 Task: Search one way flight ticket for 5 adults, 1 child, 2 infants in seat and 1 infant on lap in business from Birmingham: Birmingham-shuttlesworth International Airport to Rock Springs: Southwest Wyoming Regional Airport (rock Springs Sweetwater County Airport) on 8-5-2023. Choice of flights is Southwest. Number of bags: 11 checked bags. Price is upto 91000. Outbound departure time preference is 12:15.
Action: Mouse moved to (337, 288)
Screenshot: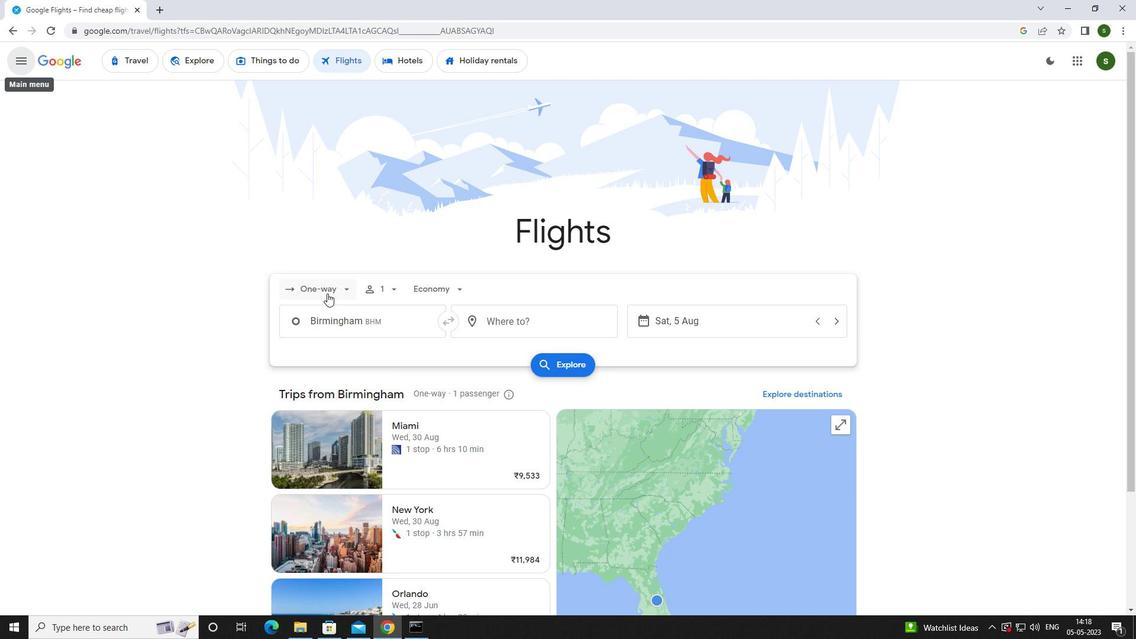 
Action: Mouse pressed left at (337, 288)
Screenshot: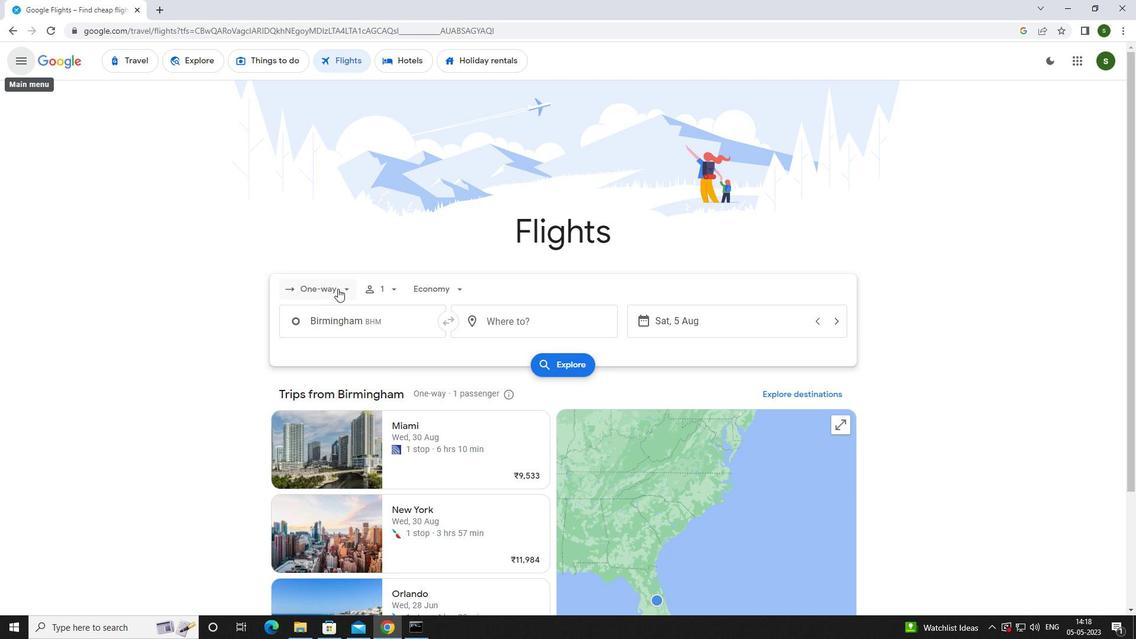 
Action: Mouse moved to (336, 340)
Screenshot: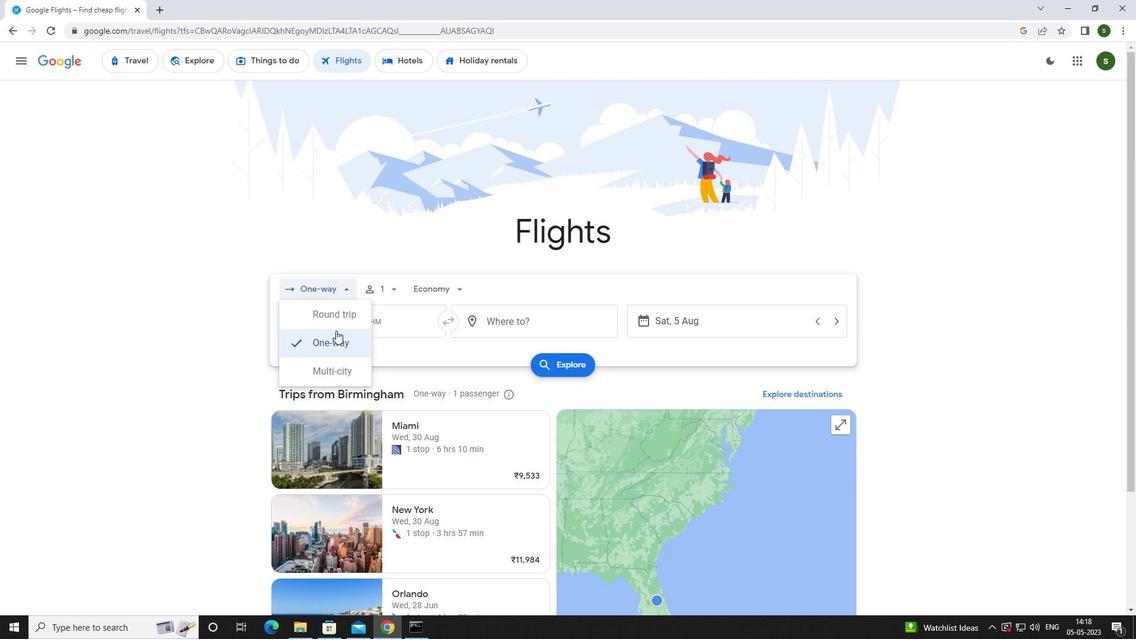 
Action: Mouse pressed left at (336, 340)
Screenshot: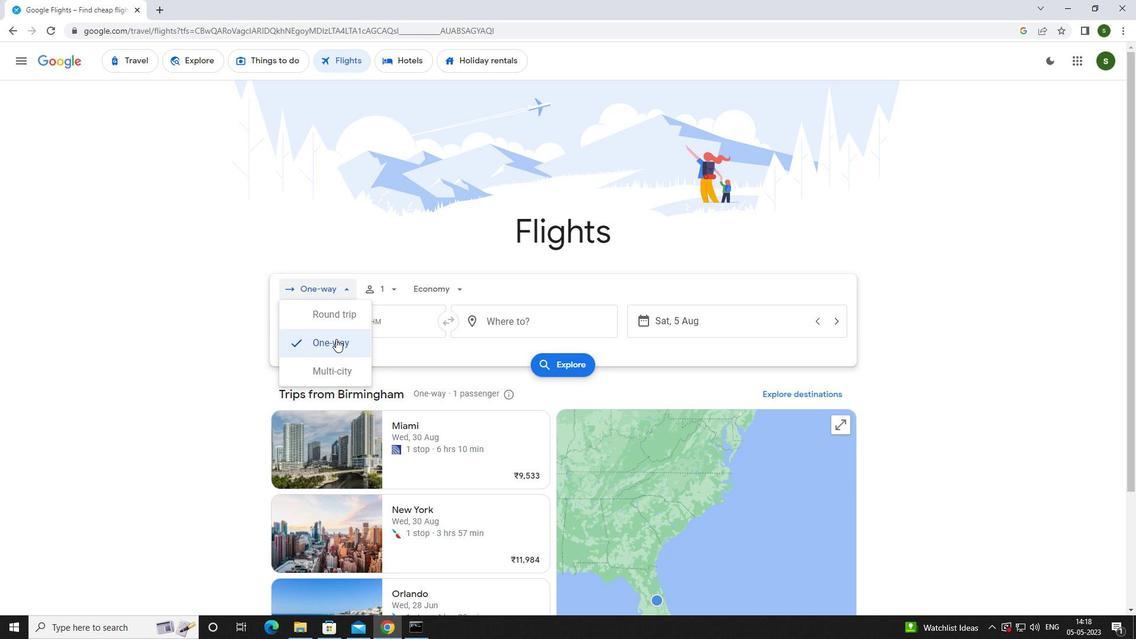 
Action: Mouse moved to (392, 291)
Screenshot: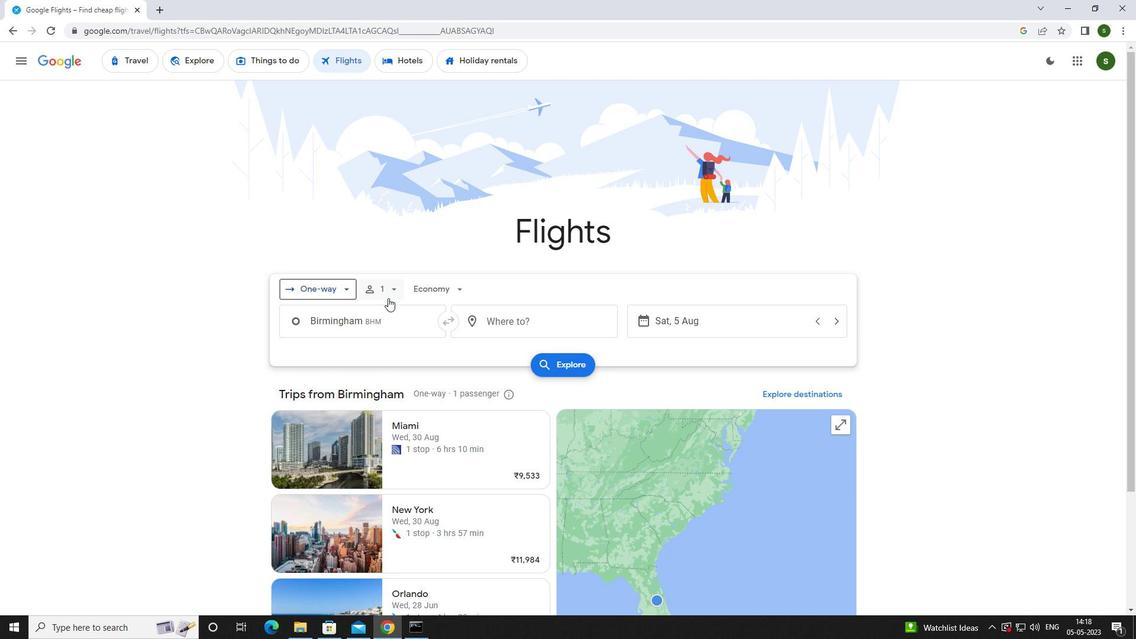 
Action: Mouse pressed left at (392, 291)
Screenshot: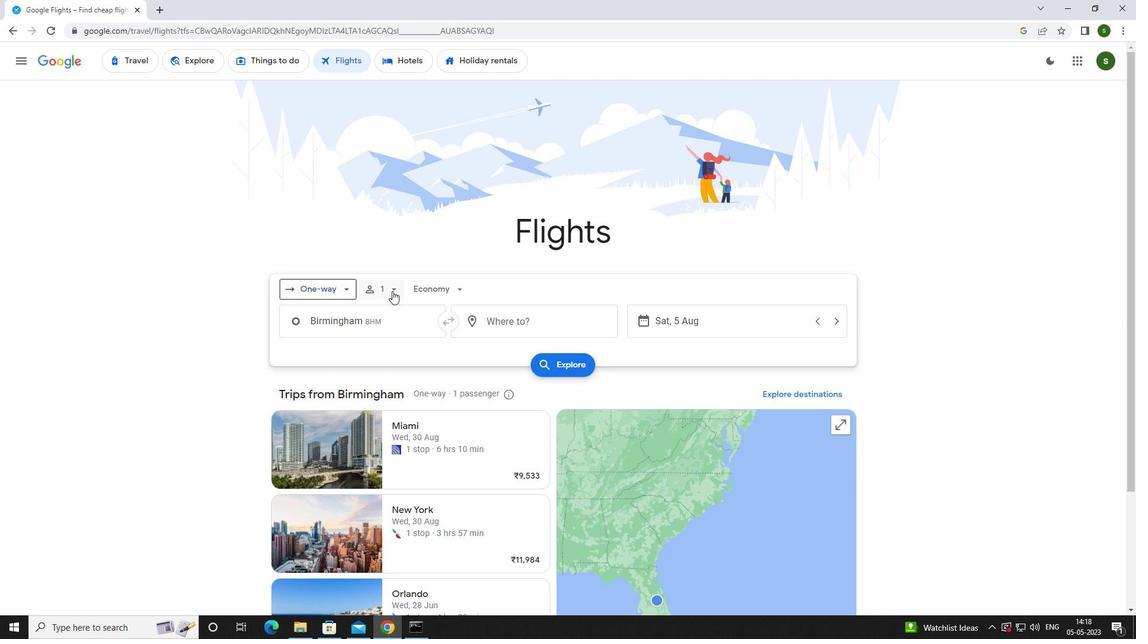 
Action: Mouse moved to (484, 321)
Screenshot: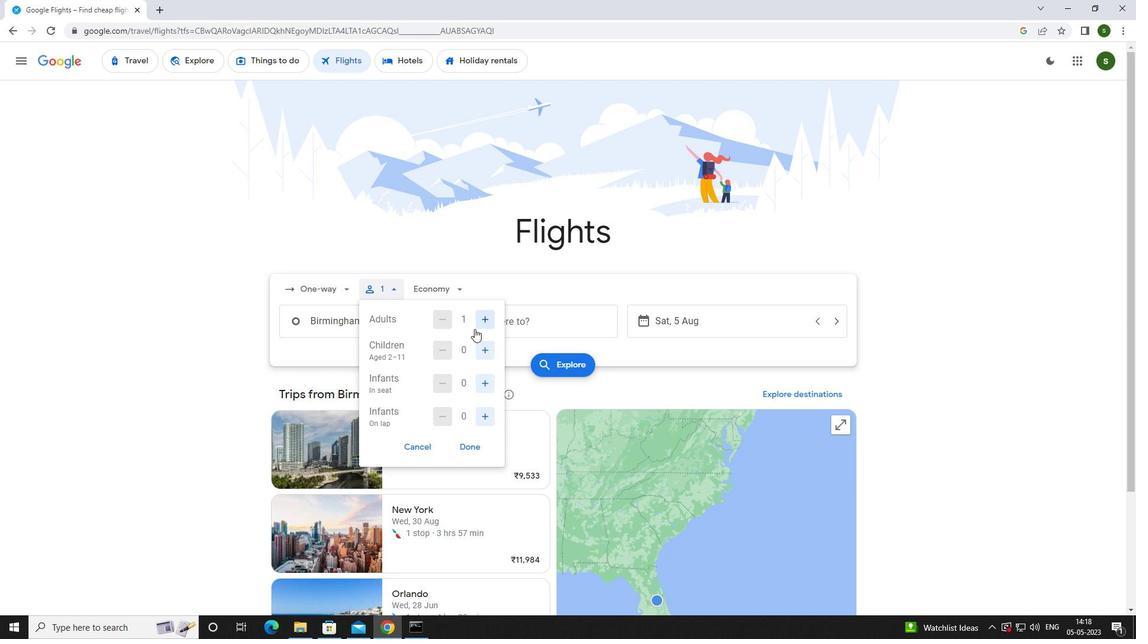 
Action: Mouse pressed left at (484, 321)
Screenshot: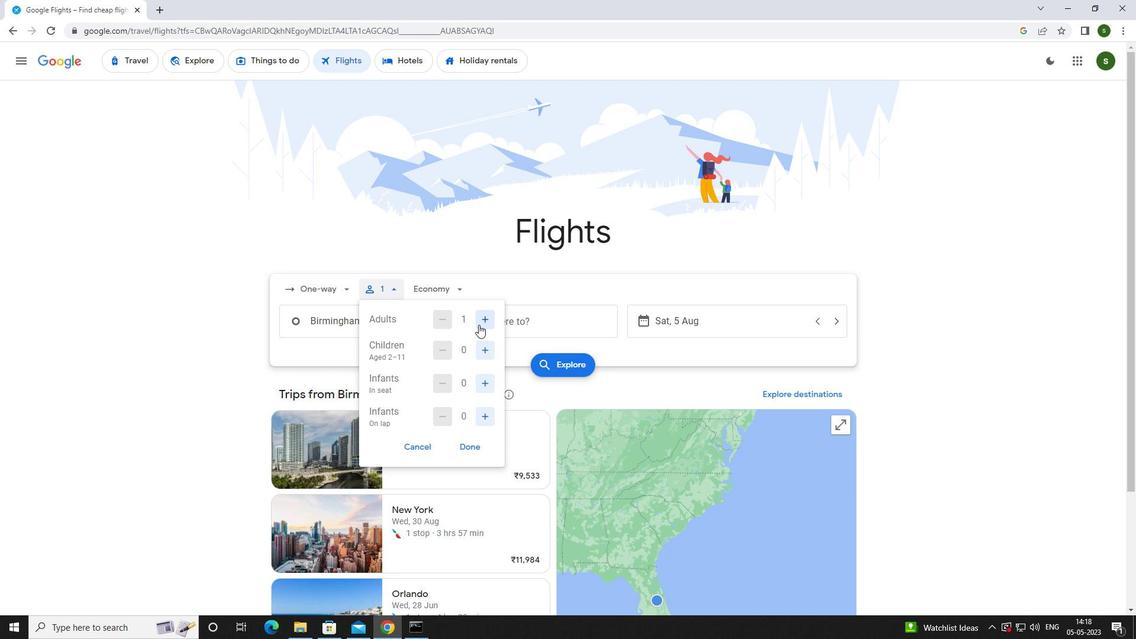 
Action: Mouse pressed left at (484, 321)
Screenshot: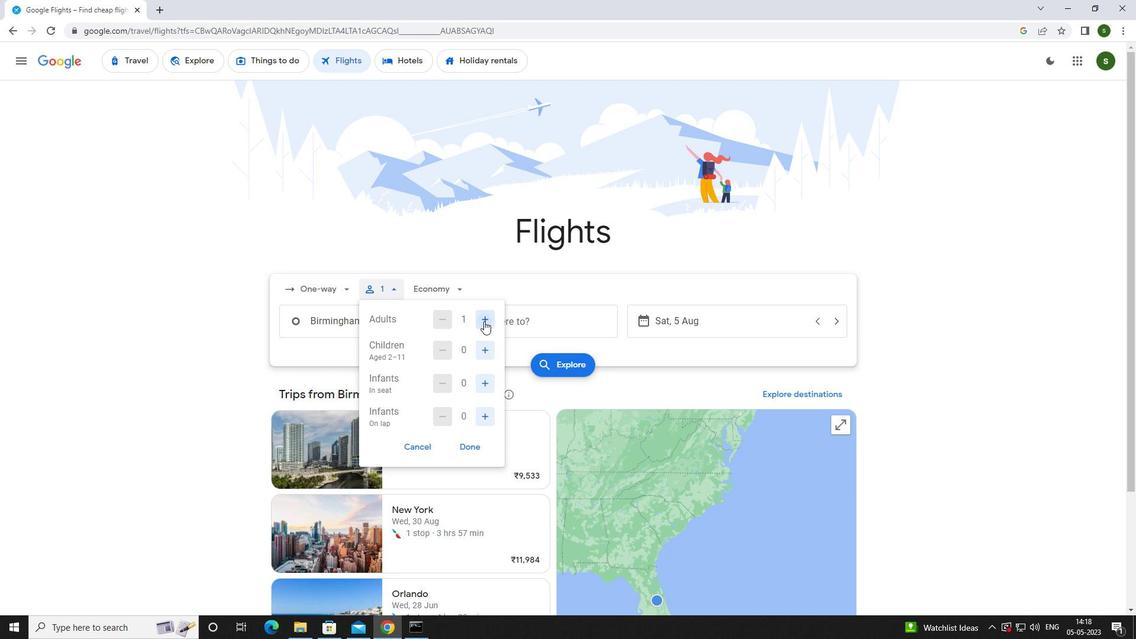 
Action: Mouse pressed left at (484, 321)
Screenshot: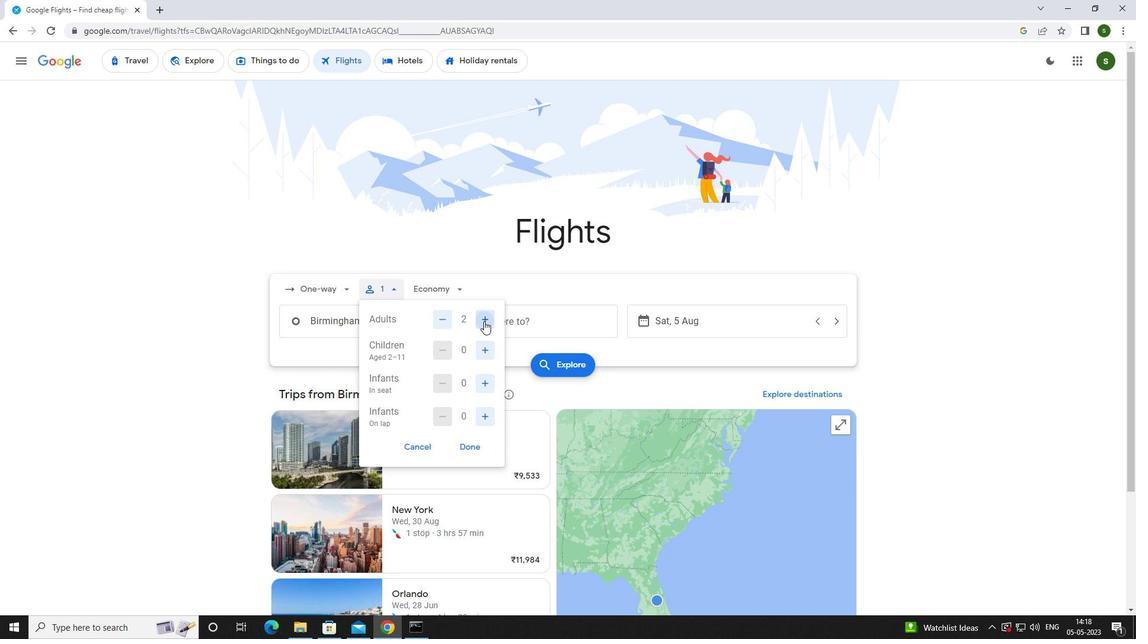
Action: Mouse pressed left at (484, 321)
Screenshot: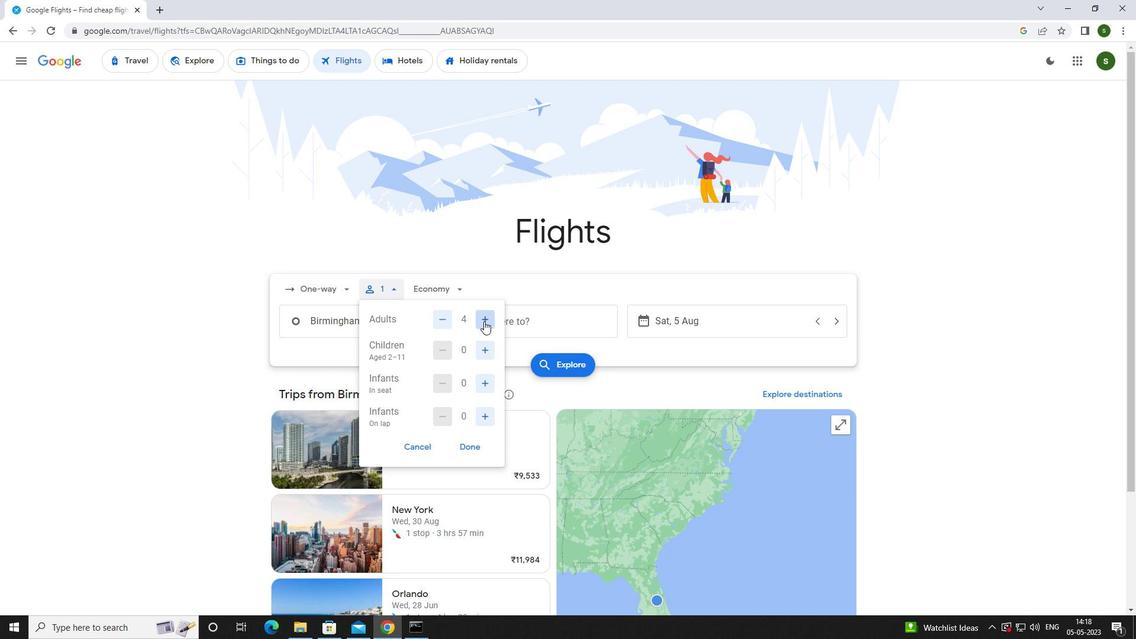 
Action: Mouse moved to (484, 345)
Screenshot: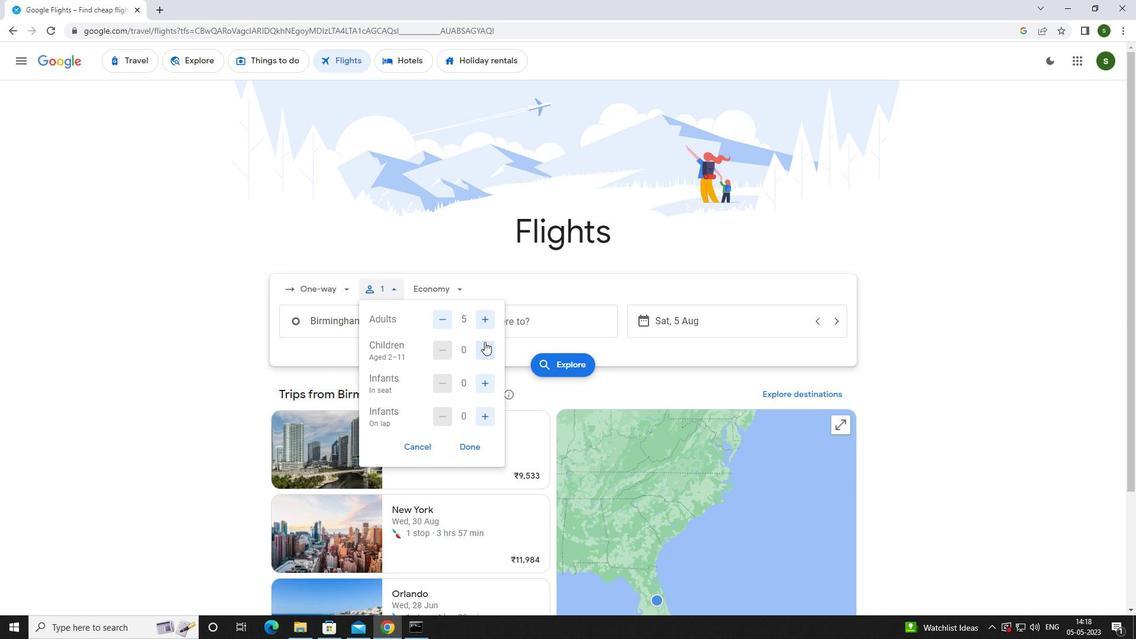 
Action: Mouse pressed left at (484, 345)
Screenshot: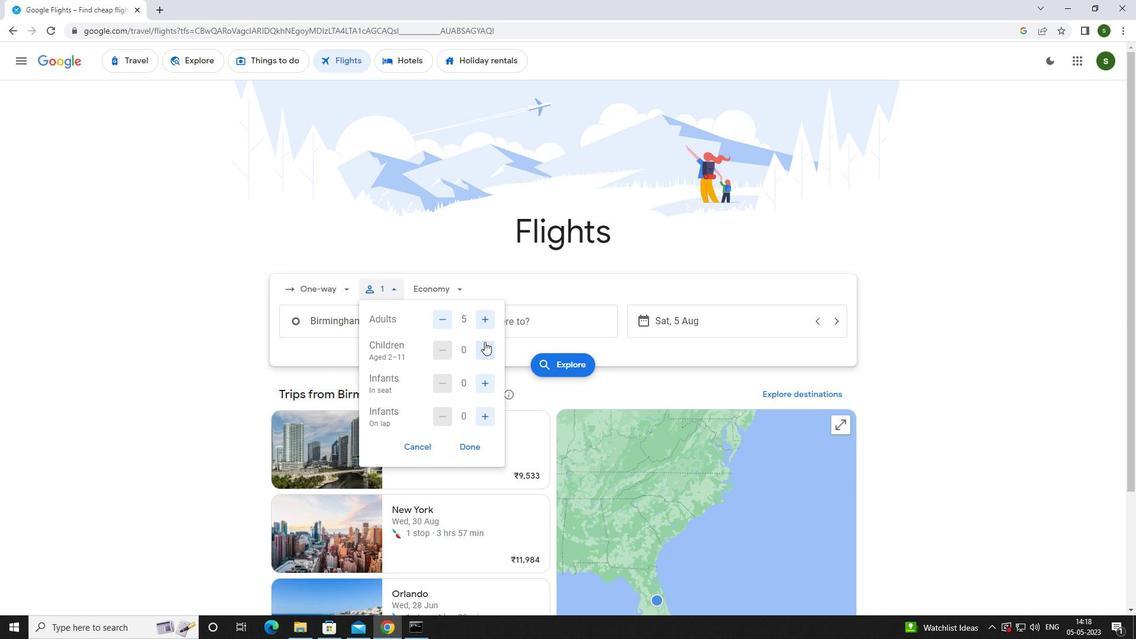 
Action: Mouse moved to (485, 381)
Screenshot: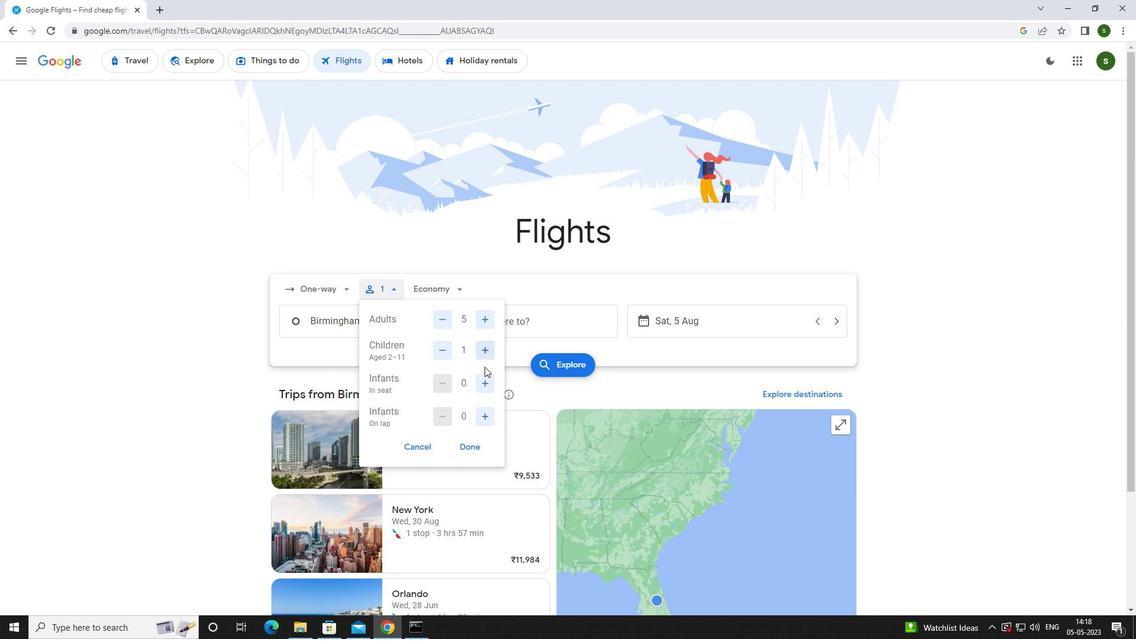 
Action: Mouse pressed left at (485, 381)
Screenshot: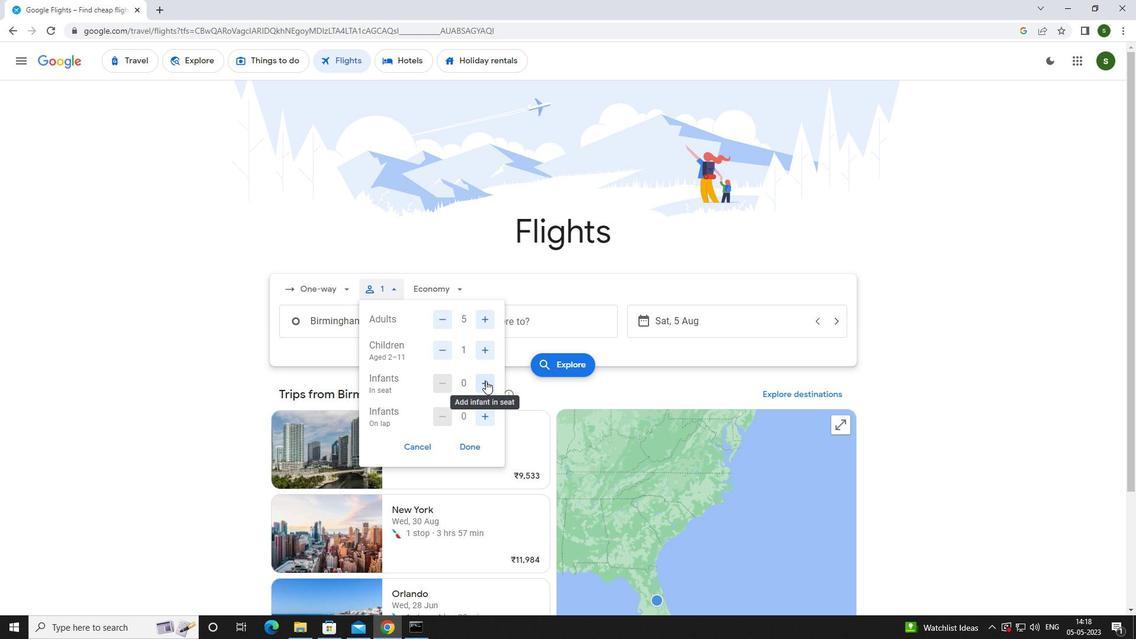 
Action: Mouse pressed left at (485, 381)
Screenshot: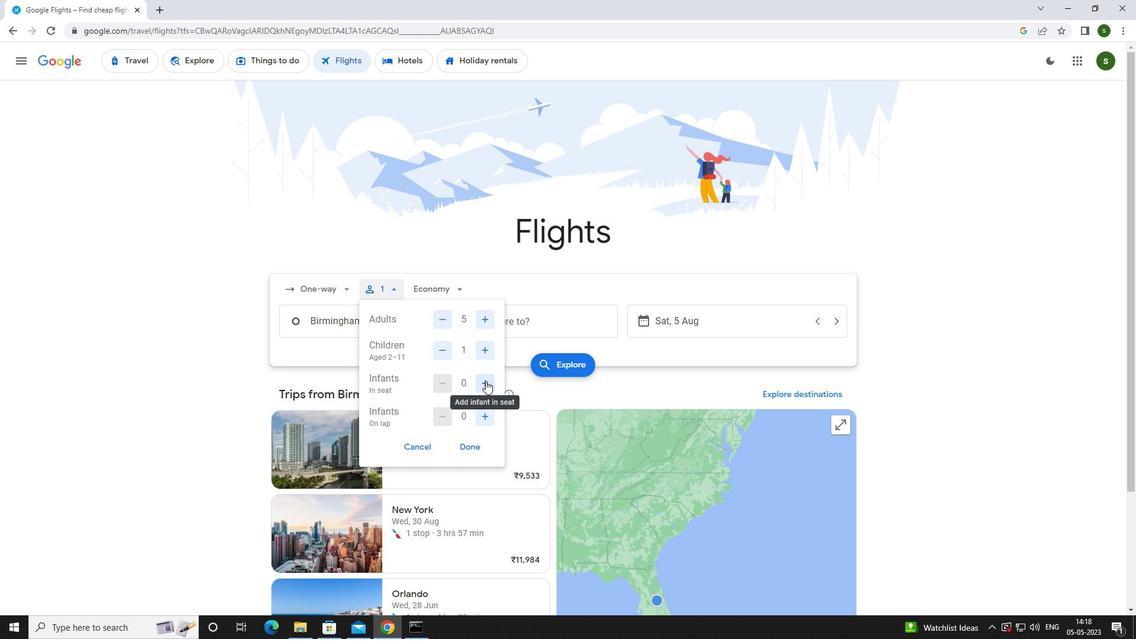 
Action: Mouse moved to (484, 418)
Screenshot: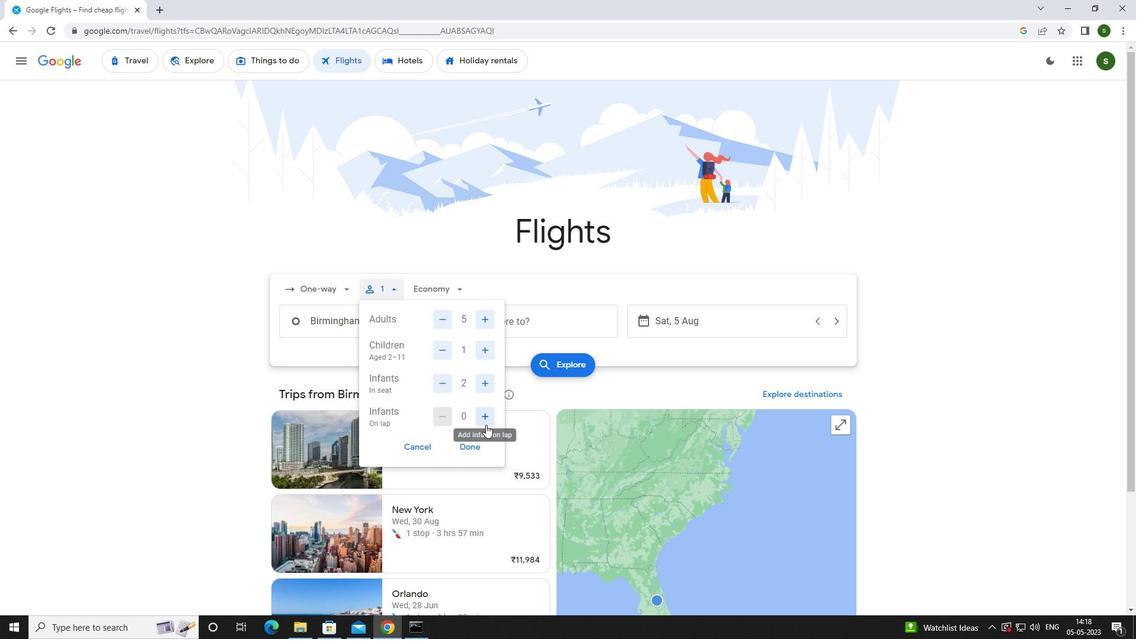 
Action: Mouse pressed left at (484, 418)
Screenshot: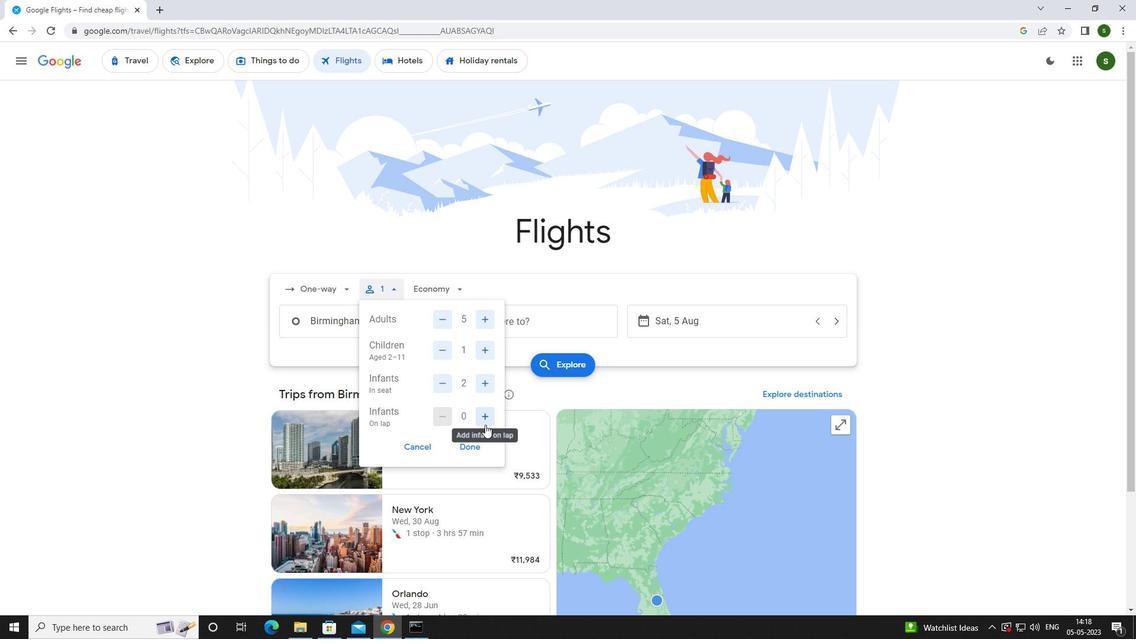 
Action: Mouse moved to (461, 280)
Screenshot: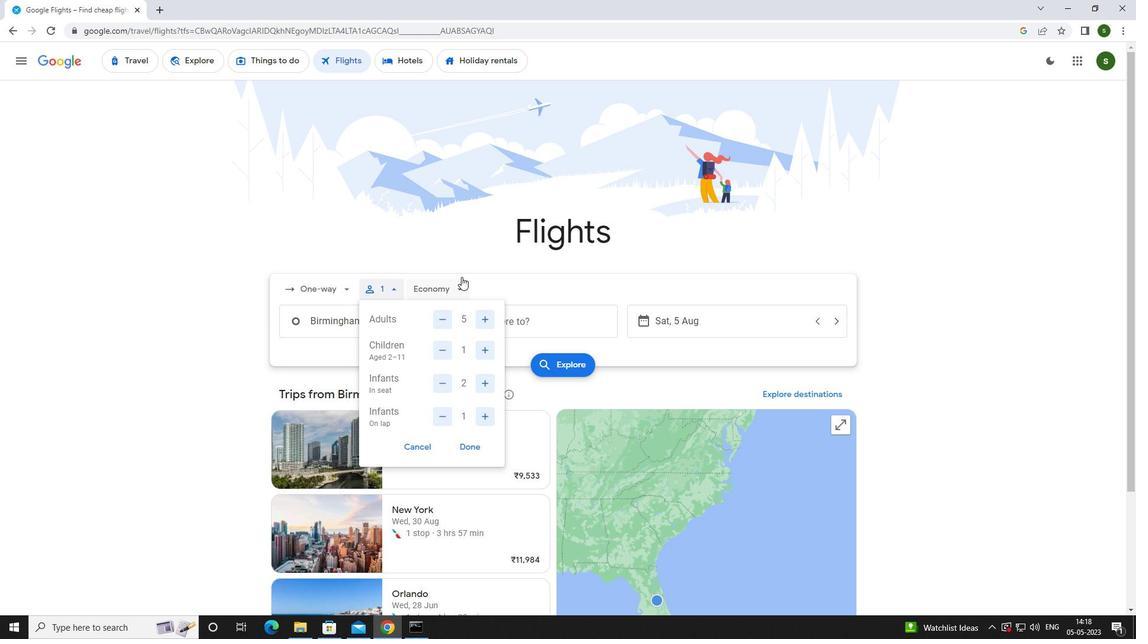 
Action: Mouse pressed left at (461, 280)
Screenshot: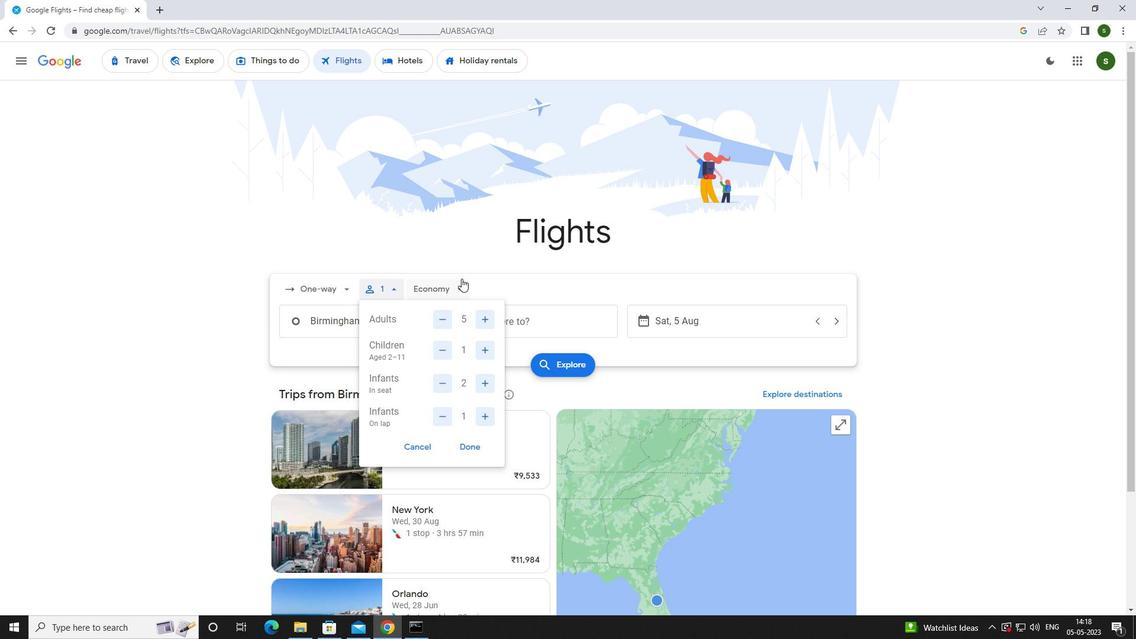 
Action: Mouse moved to (451, 369)
Screenshot: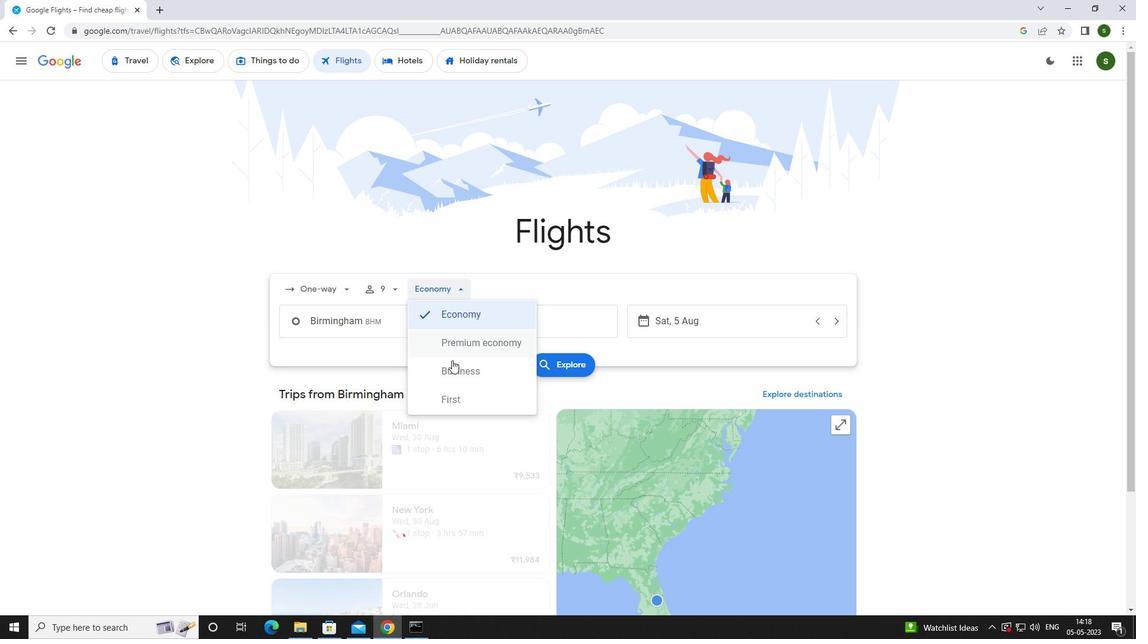 
Action: Mouse pressed left at (451, 369)
Screenshot: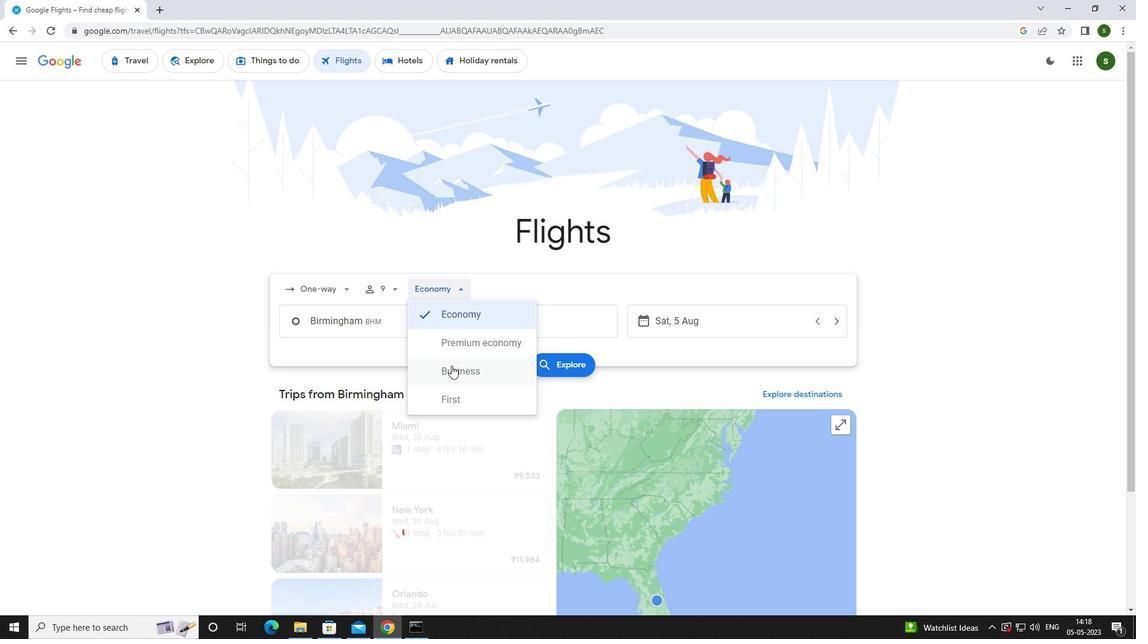 
Action: Mouse moved to (392, 318)
Screenshot: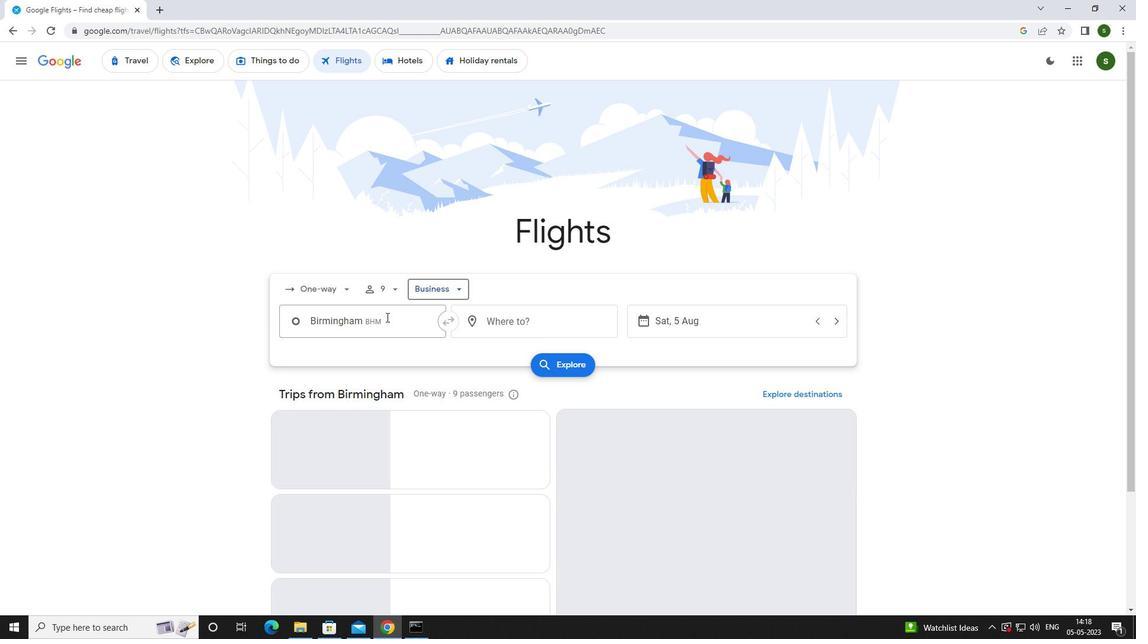
Action: Mouse pressed left at (392, 318)
Screenshot: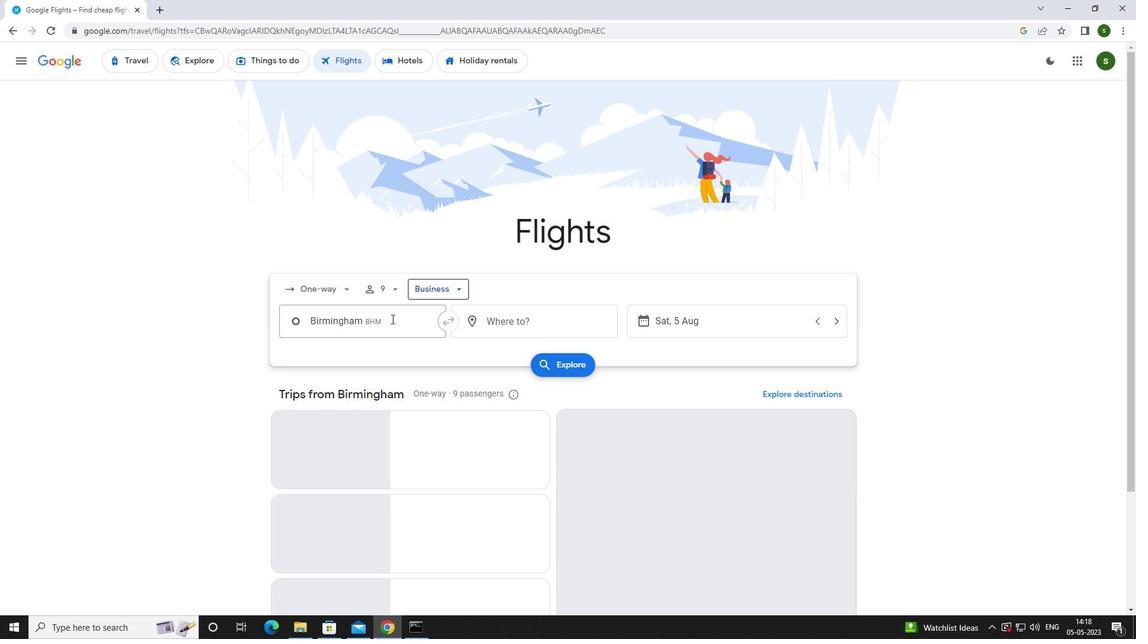 
Action: Key pressed <Key.caps_lock>b<Key.caps_lock>irmingham
Screenshot: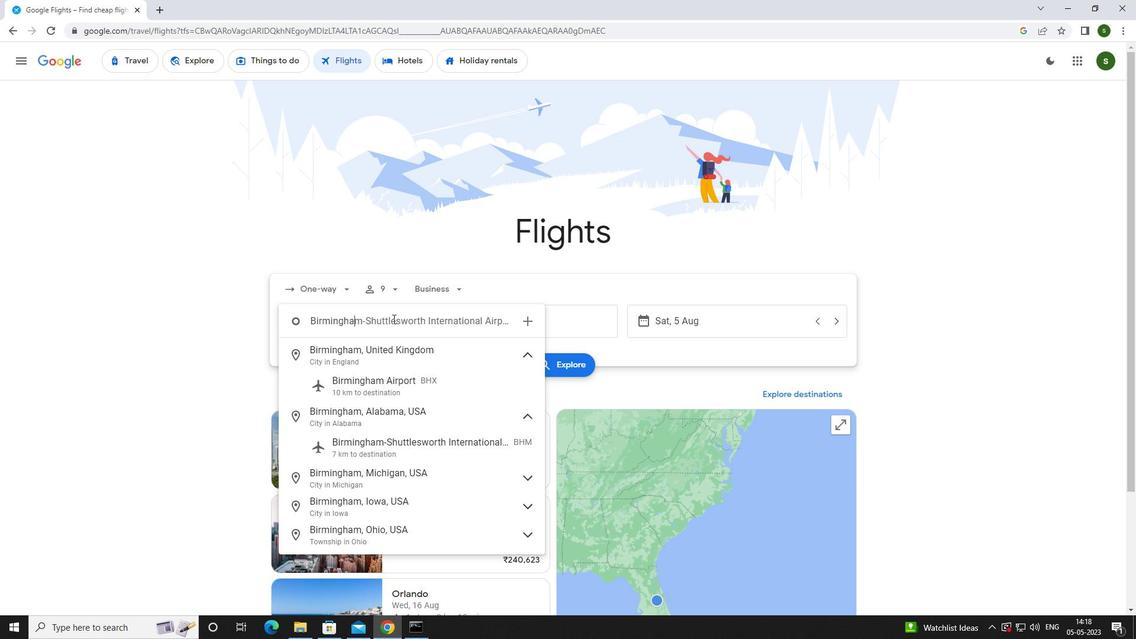 
Action: Mouse moved to (412, 443)
Screenshot: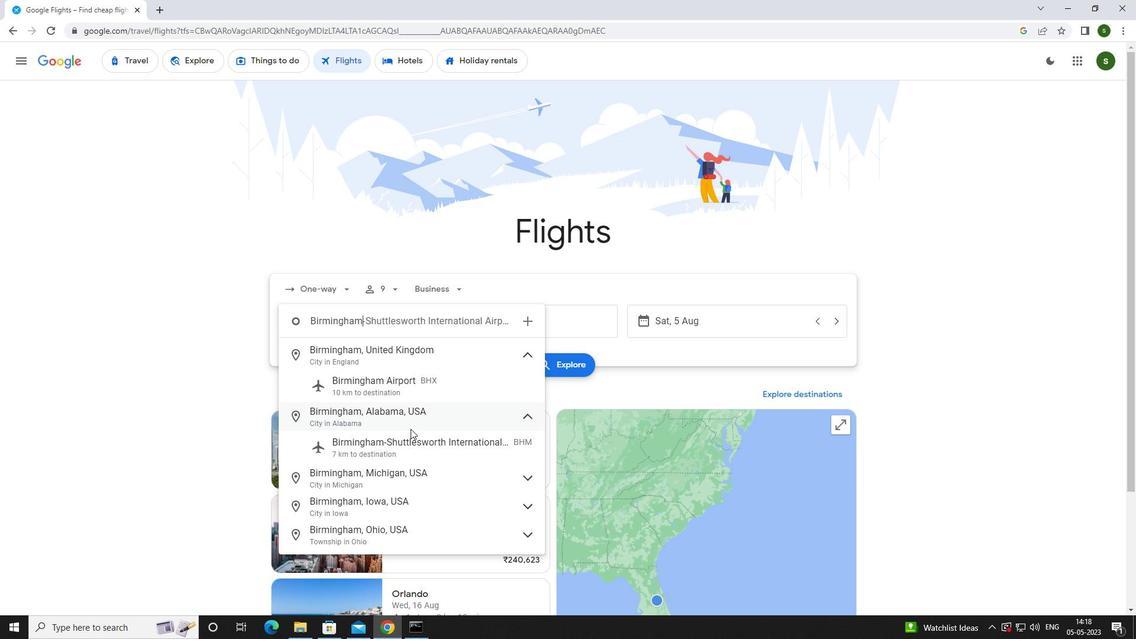 
Action: Mouse pressed left at (412, 443)
Screenshot: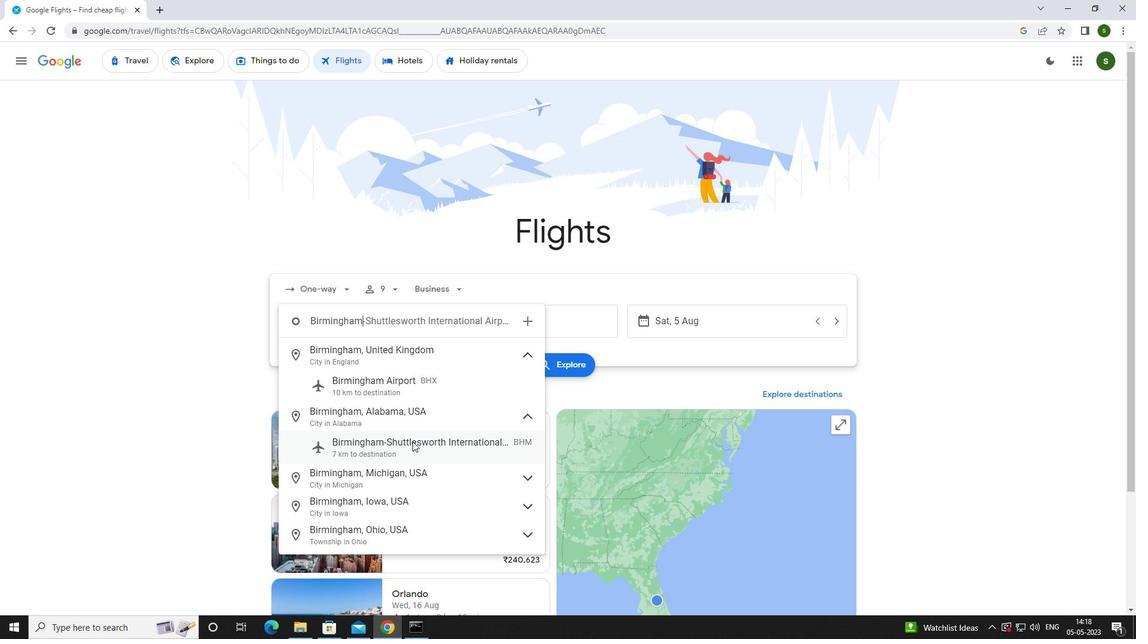 
Action: Mouse moved to (518, 314)
Screenshot: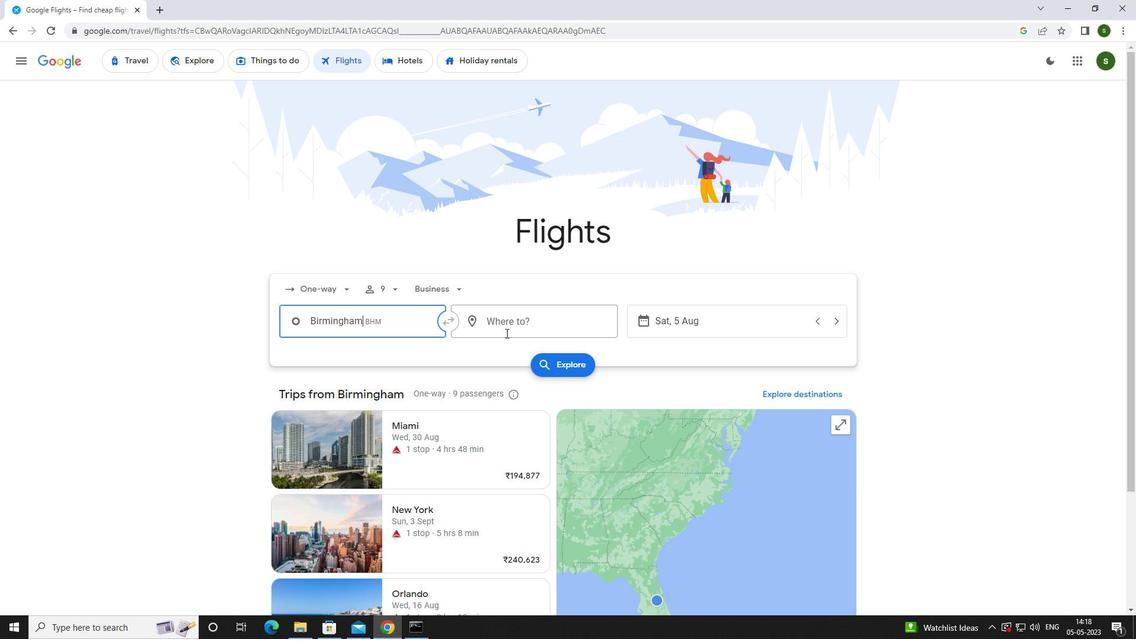 
Action: Mouse pressed left at (518, 314)
Screenshot: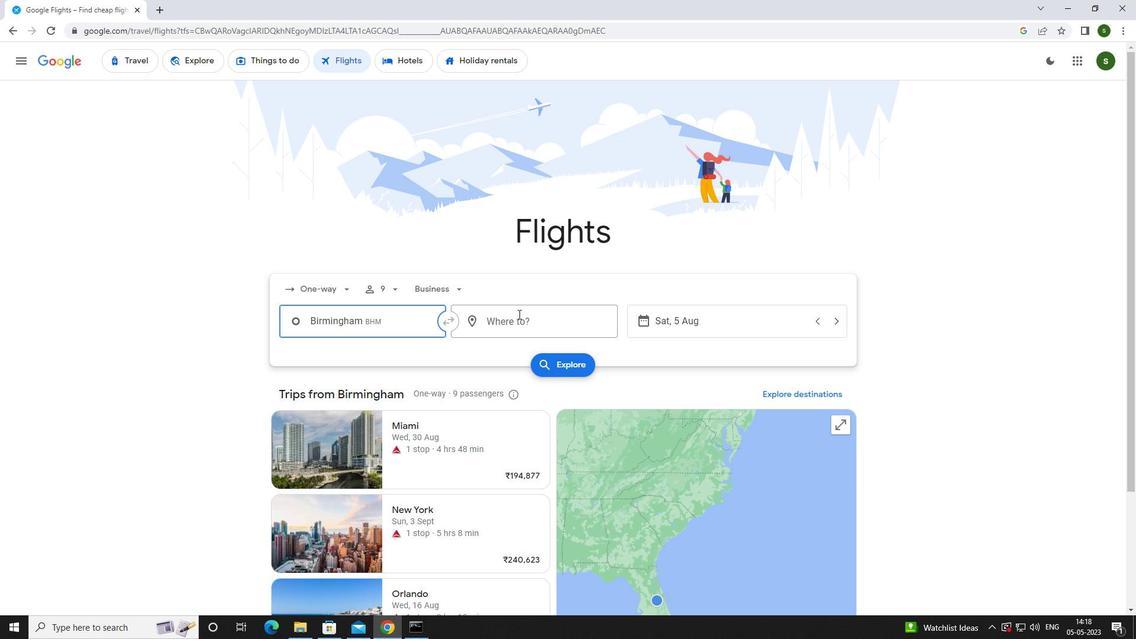 
Action: Key pressed <Key.caps_lock>r<Key.caps_lock>ock<Key.space><Key.caps_lock>s<Key.caps_lock>prings
Screenshot: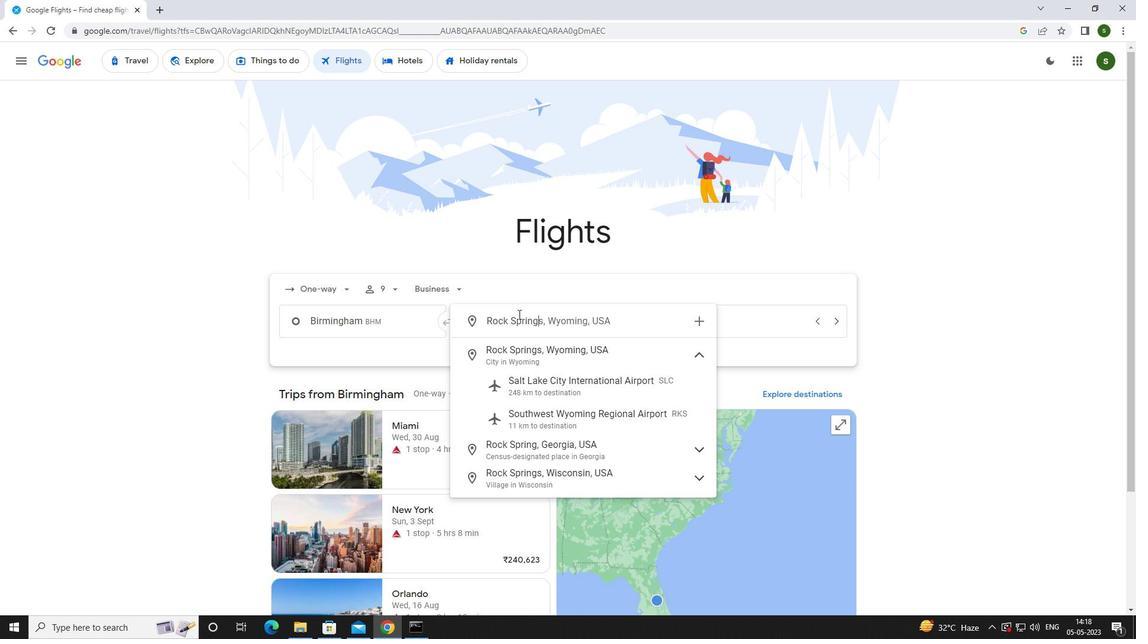 
Action: Mouse moved to (529, 416)
Screenshot: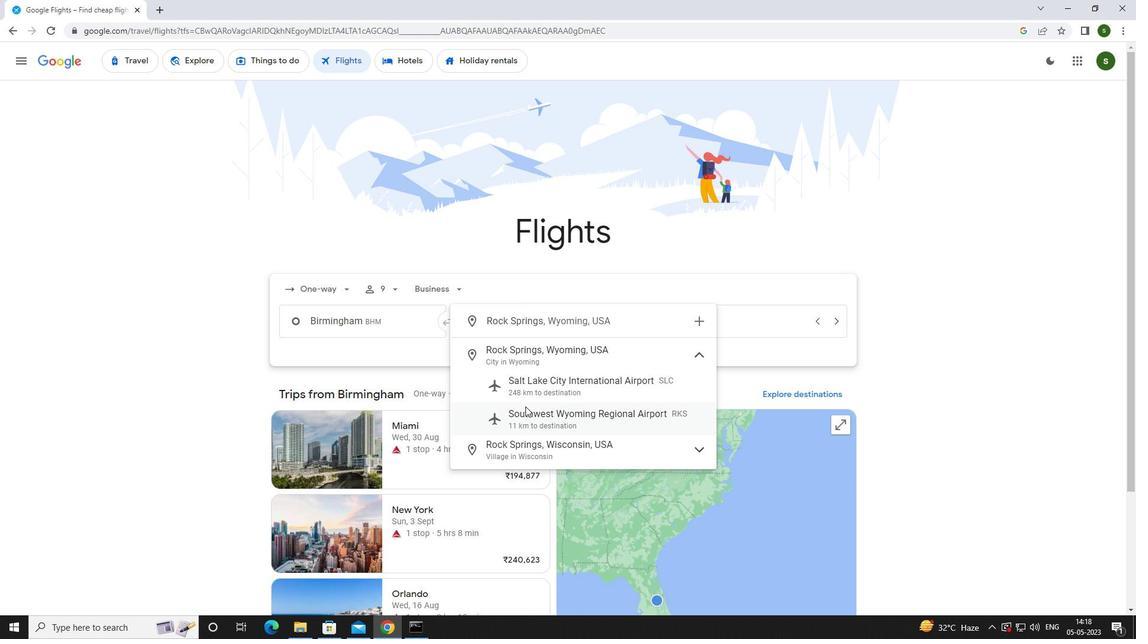 
Action: Mouse pressed left at (529, 416)
Screenshot: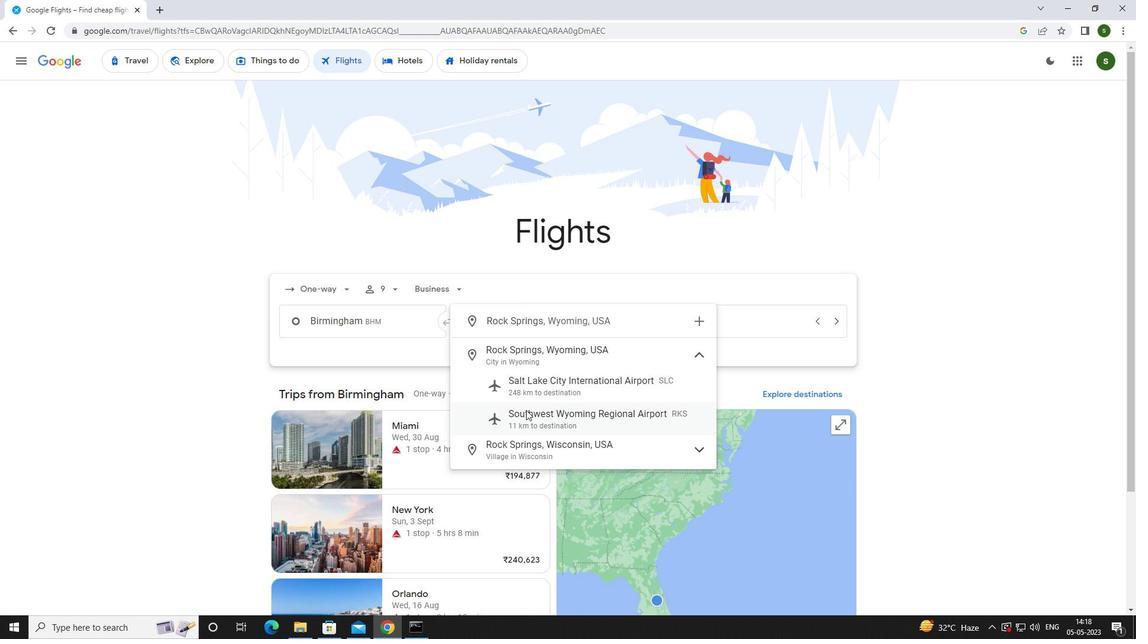 
Action: Mouse moved to (707, 323)
Screenshot: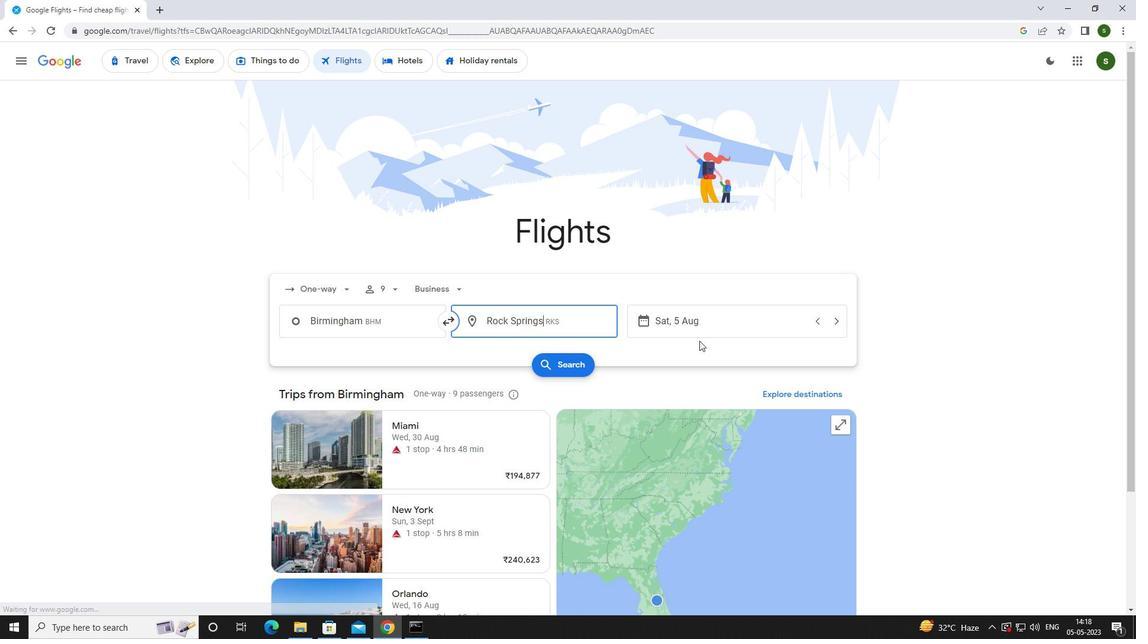 
Action: Mouse pressed left at (707, 323)
Screenshot: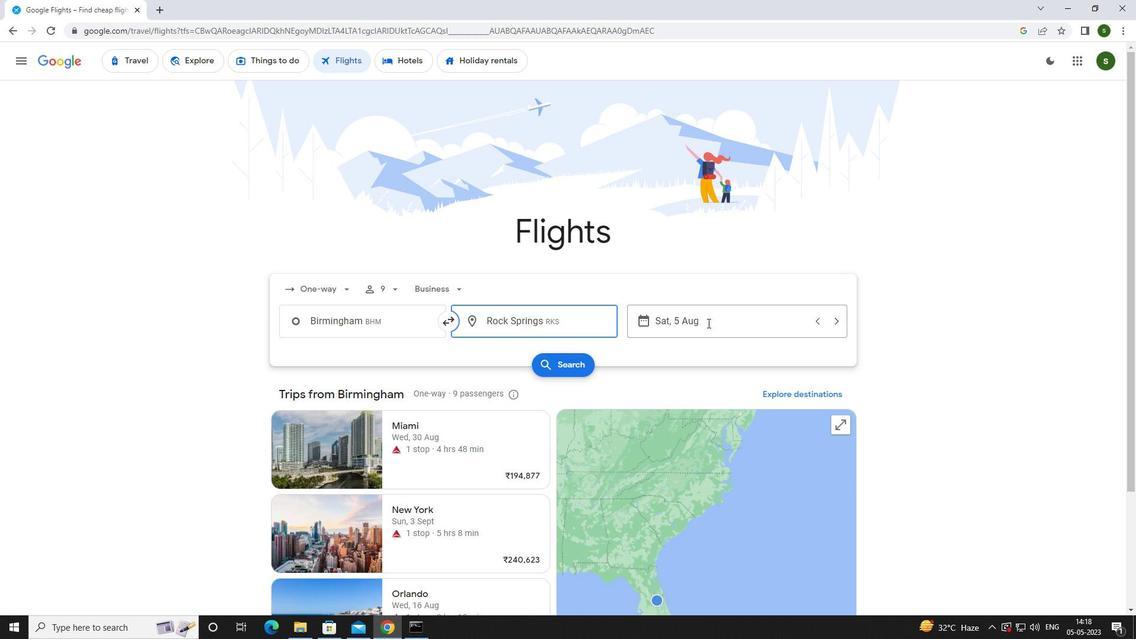 
Action: Mouse moved to (602, 398)
Screenshot: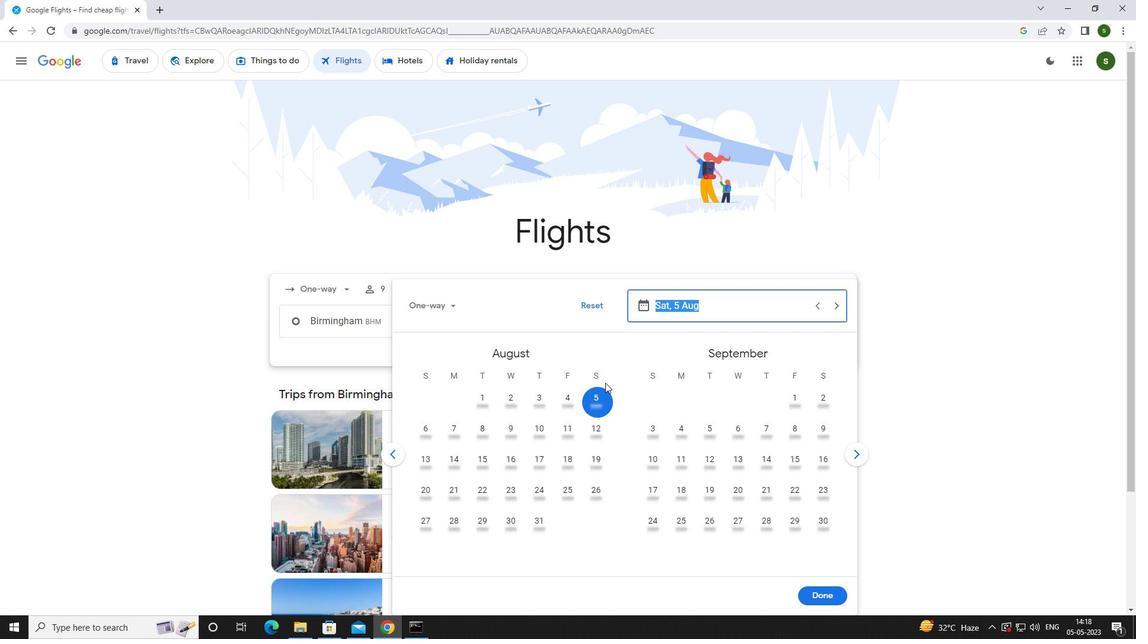 
Action: Mouse pressed left at (602, 398)
Screenshot: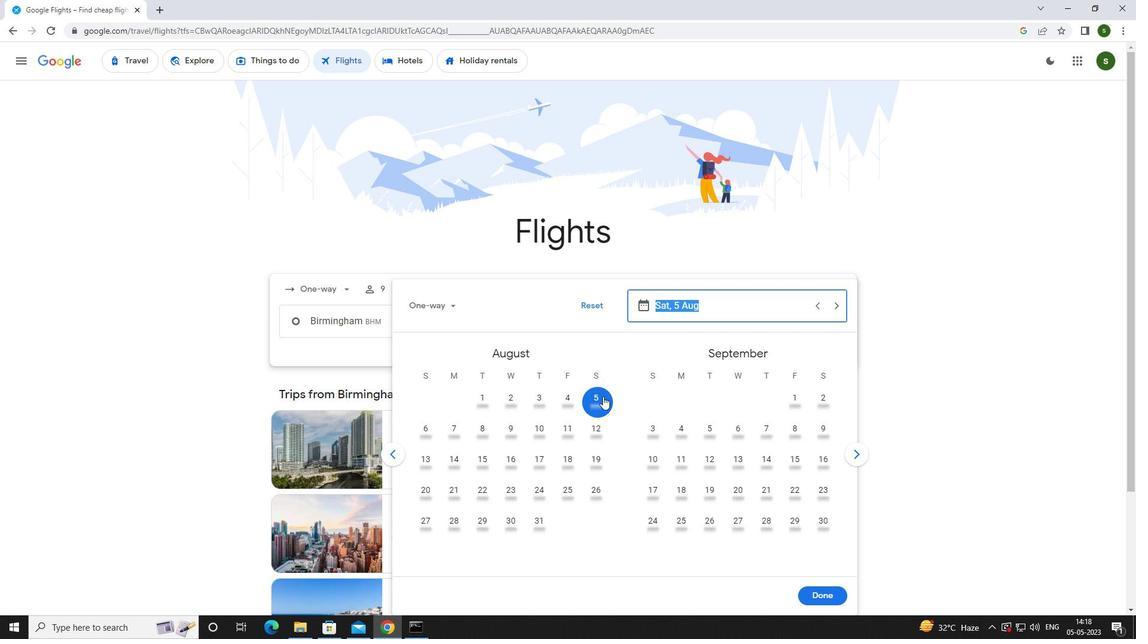 
Action: Mouse moved to (824, 596)
Screenshot: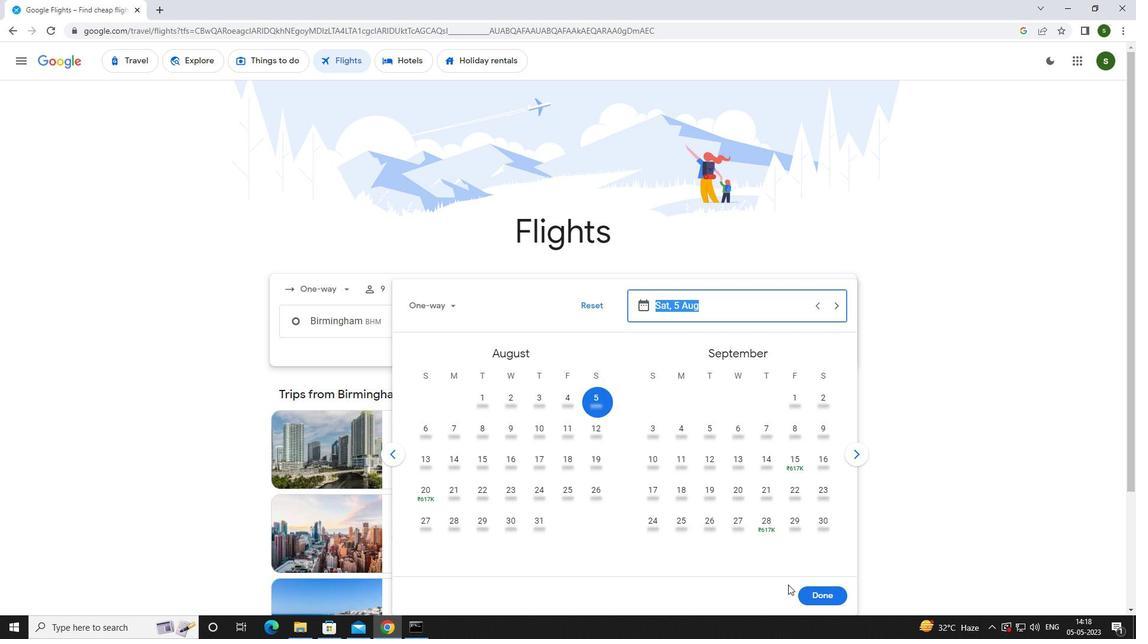 
Action: Mouse pressed left at (824, 596)
Screenshot: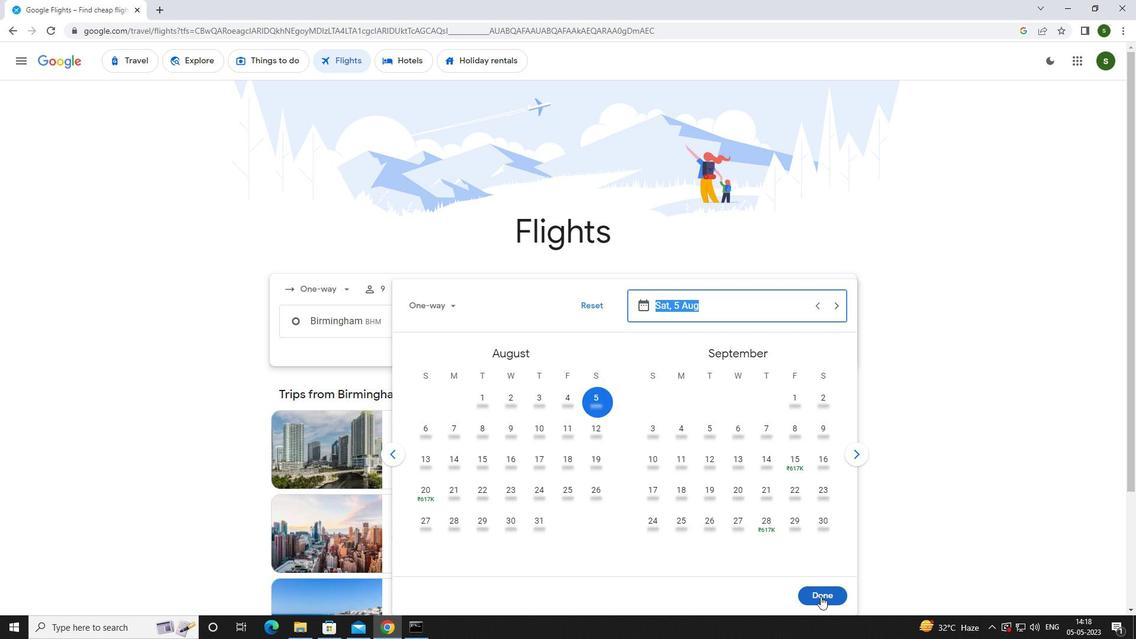 
Action: Mouse moved to (568, 369)
Screenshot: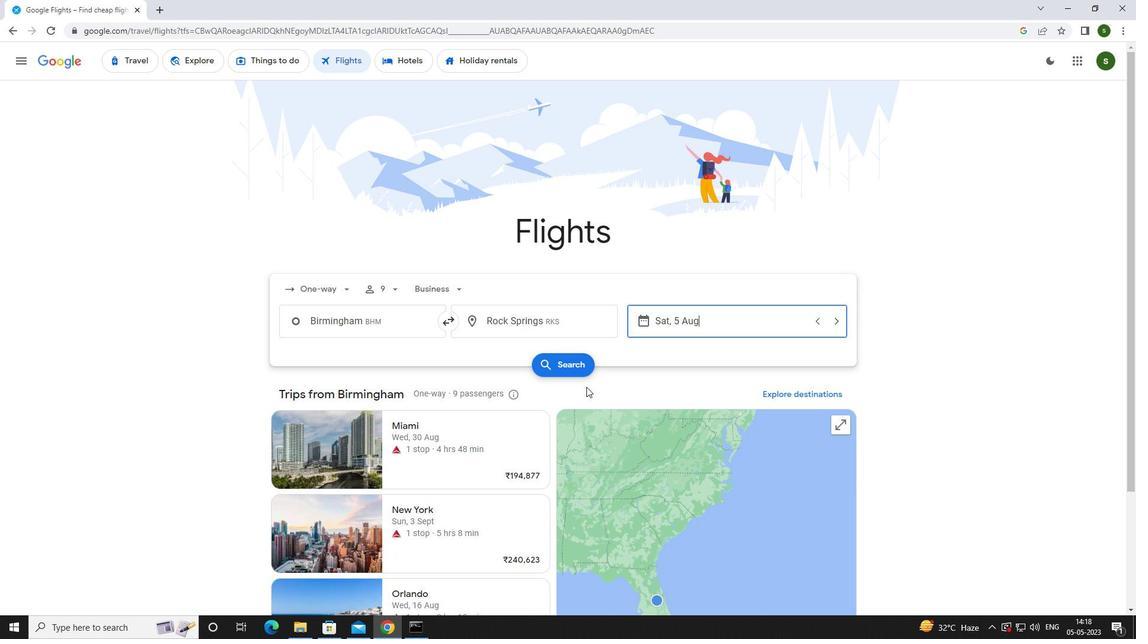
Action: Mouse pressed left at (568, 369)
Screenshot: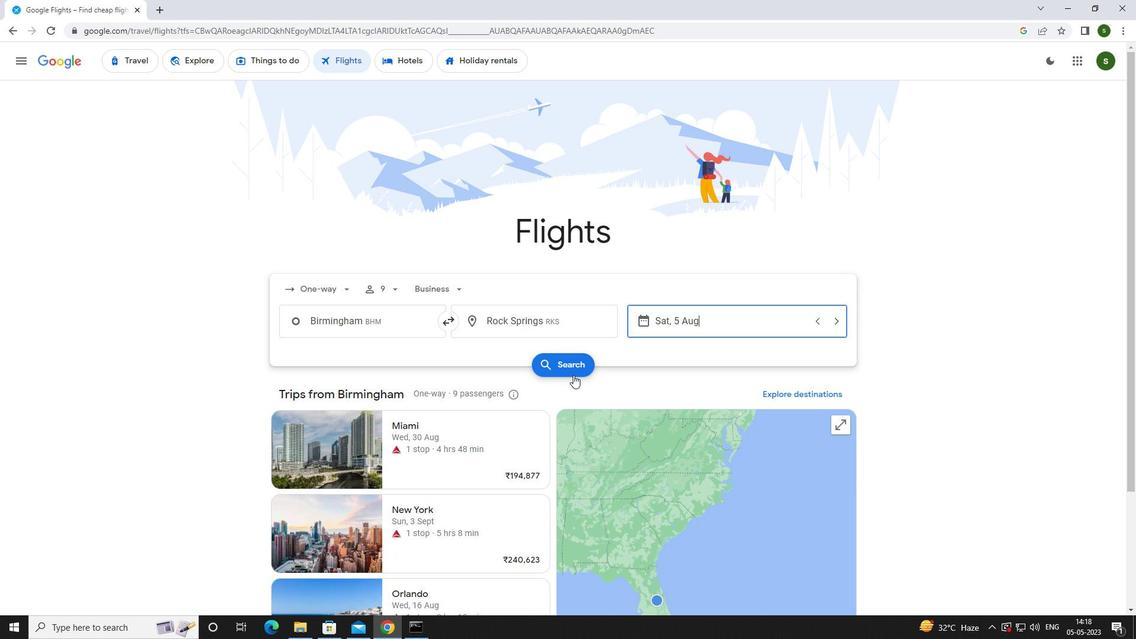 
Action: Mouse moved to (300, 173)
Screenshot: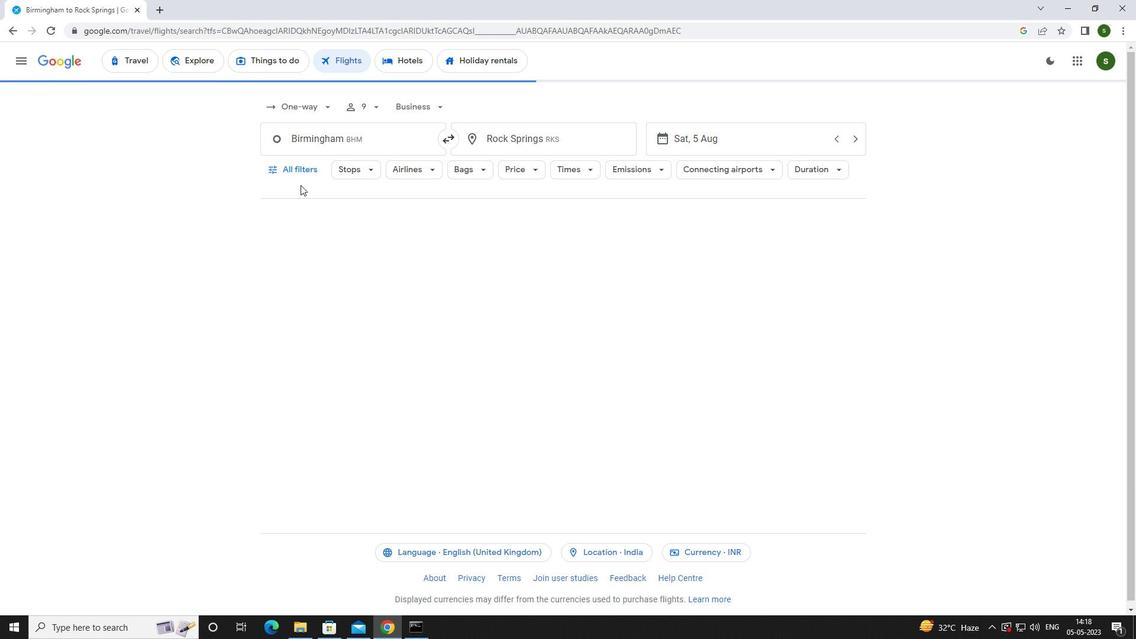 
Action: Mouse pressed left at (300, 173)
Screenshot: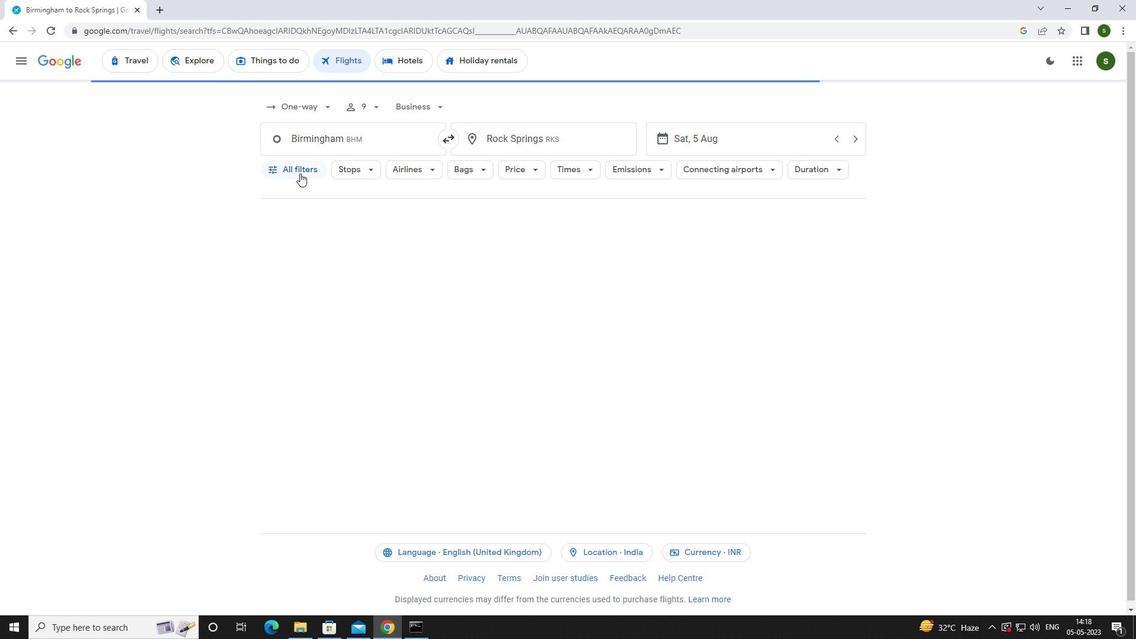 
Action: Mouse moved to (452, 418)
Screenshot: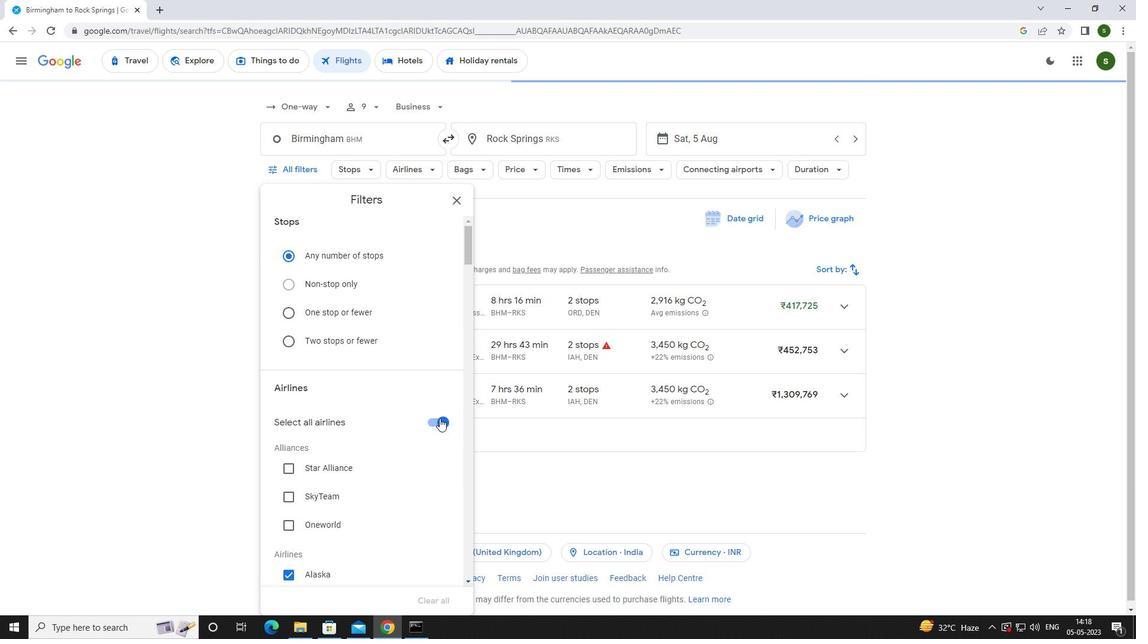 
Action: Mouse pressed left at (452, 418)
Screenshot: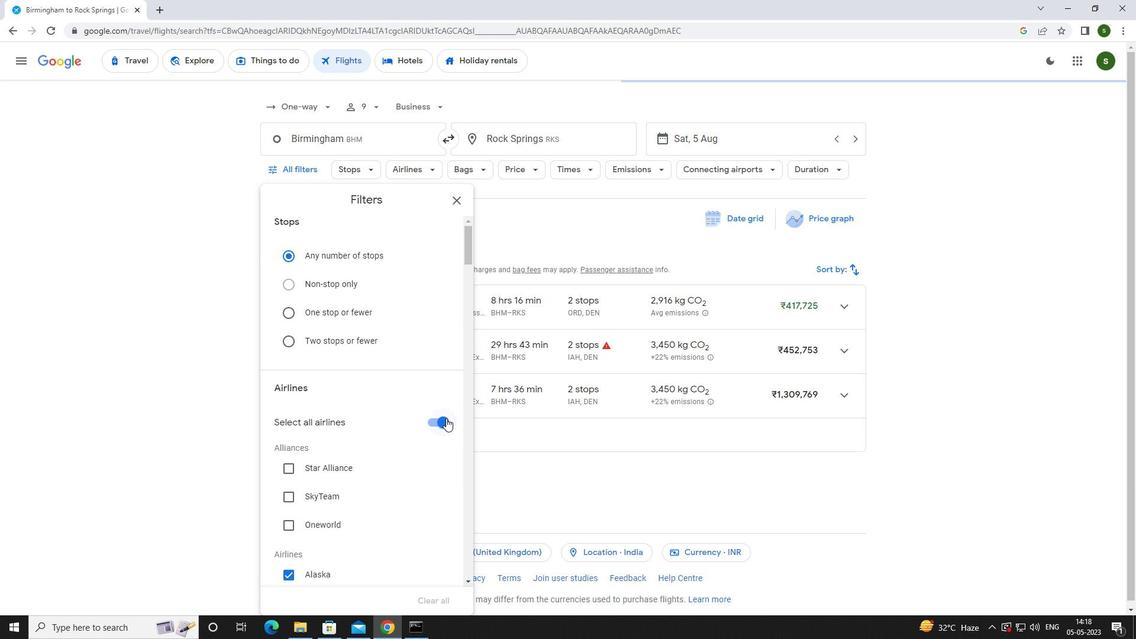 
Action: Mouse moved to (424, 409)
Screenshot: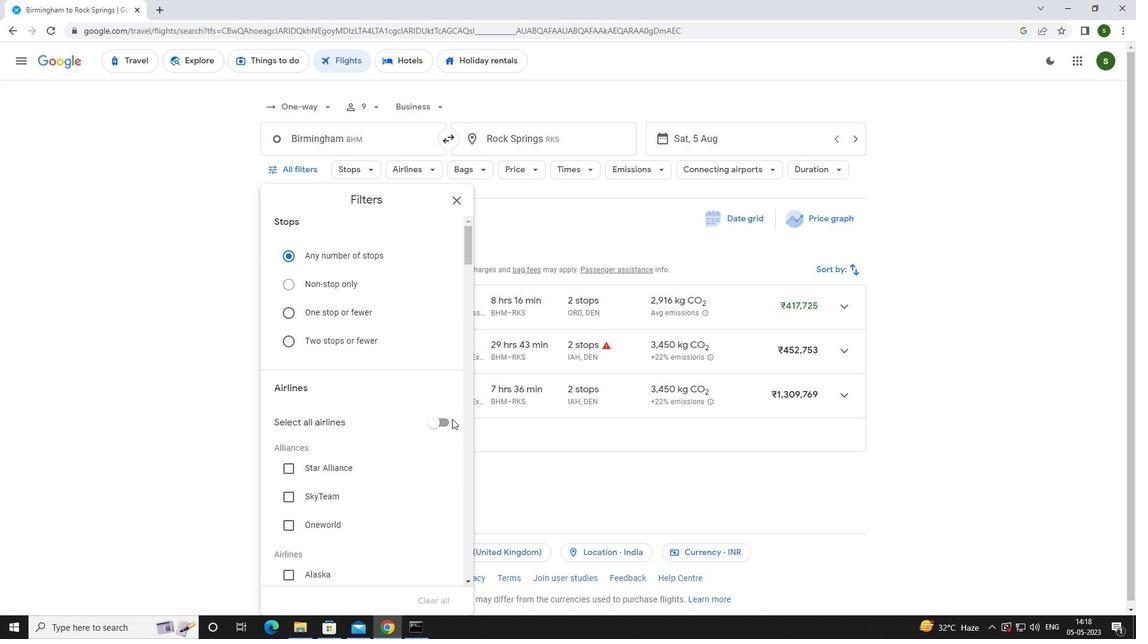 
Action: Mouse scrolled (424, 408) with delta (0, 0)
Screenshot: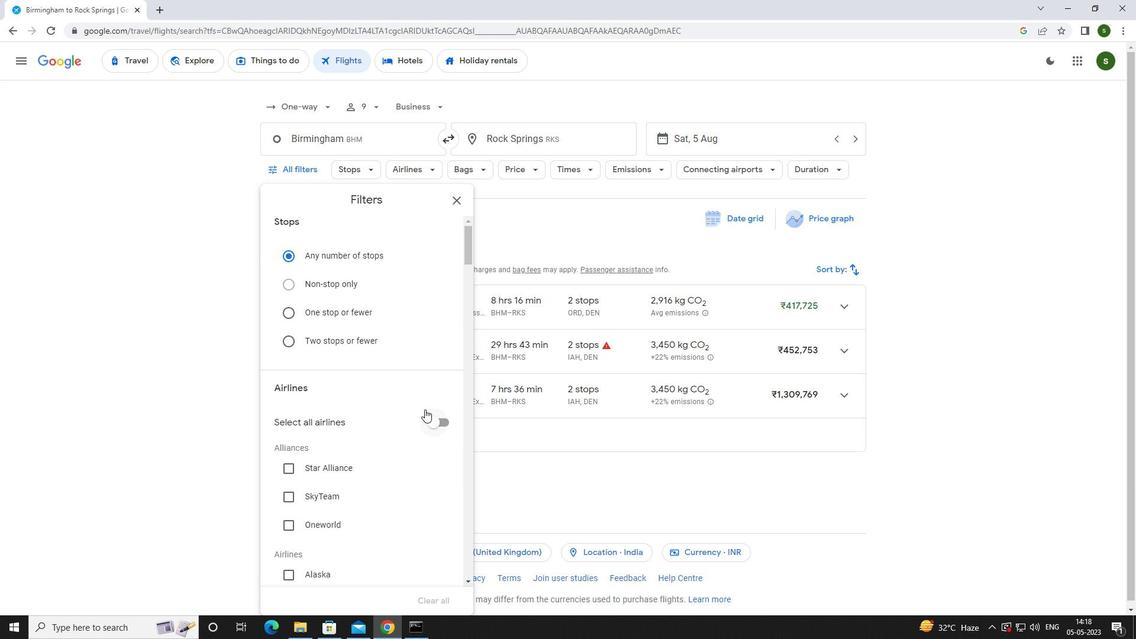 
Action: Mouse scrolled (424, 408) with delta (0, 0)
Screenshot: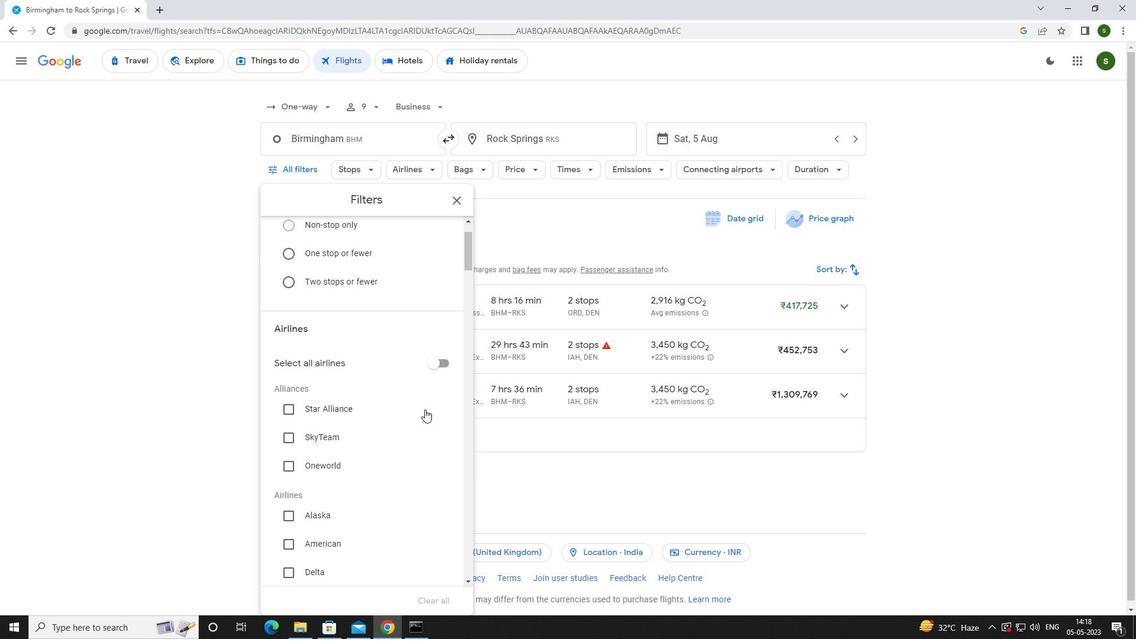 
Action: Mouse scrolled (424, 408) with delta (0, 0)
Screenshot: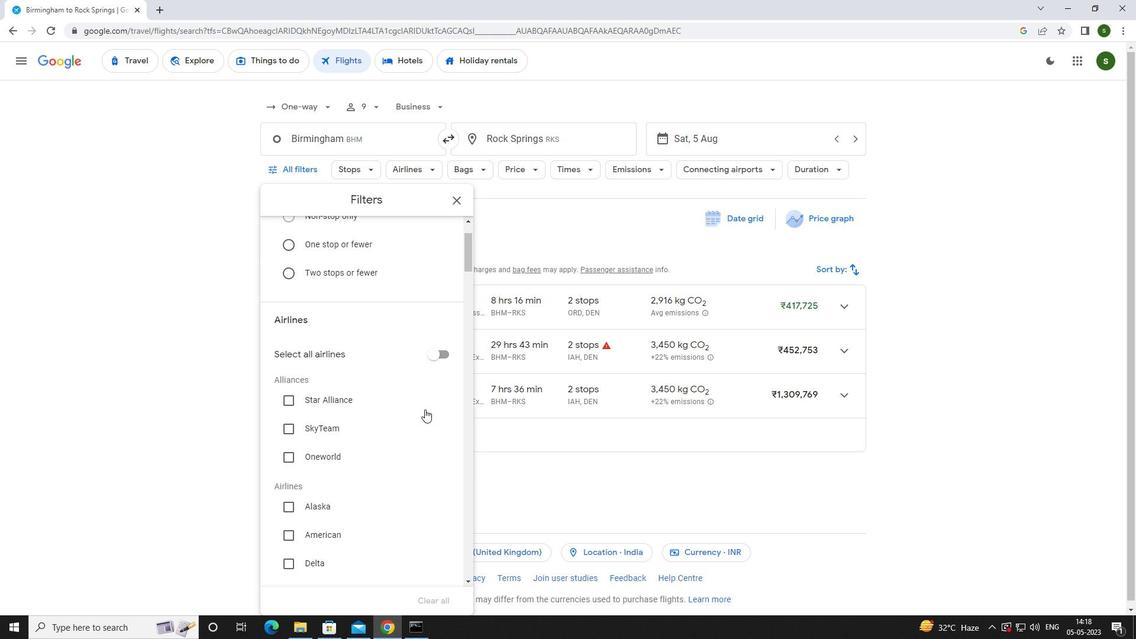 
Action: Mouse scrolled (424, 408) with delta (0, 0)
Screenshot: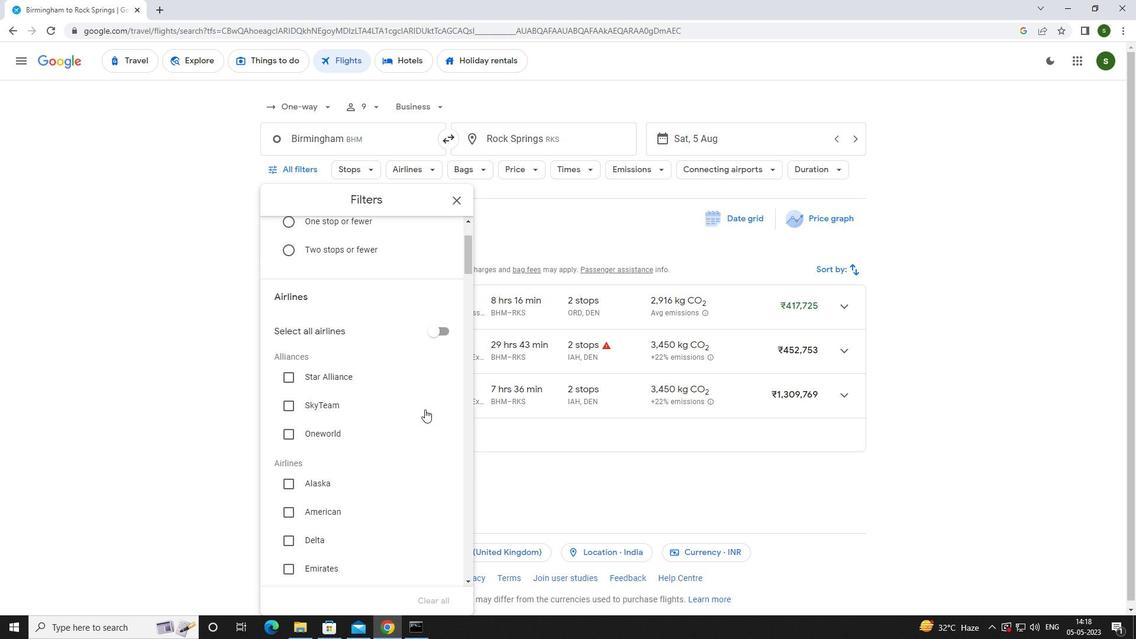 
Action: Mouse moved to (424, 408)
Screenshot: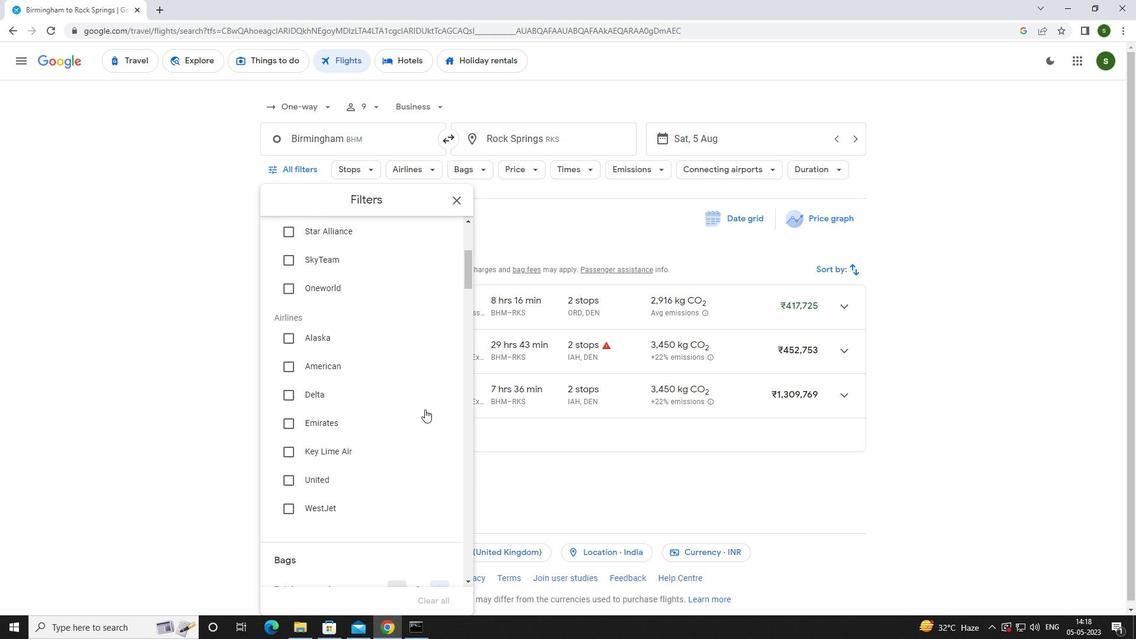 
Action: Mouse scrolled (424, 408) with delta (0, 0)
Screenshot: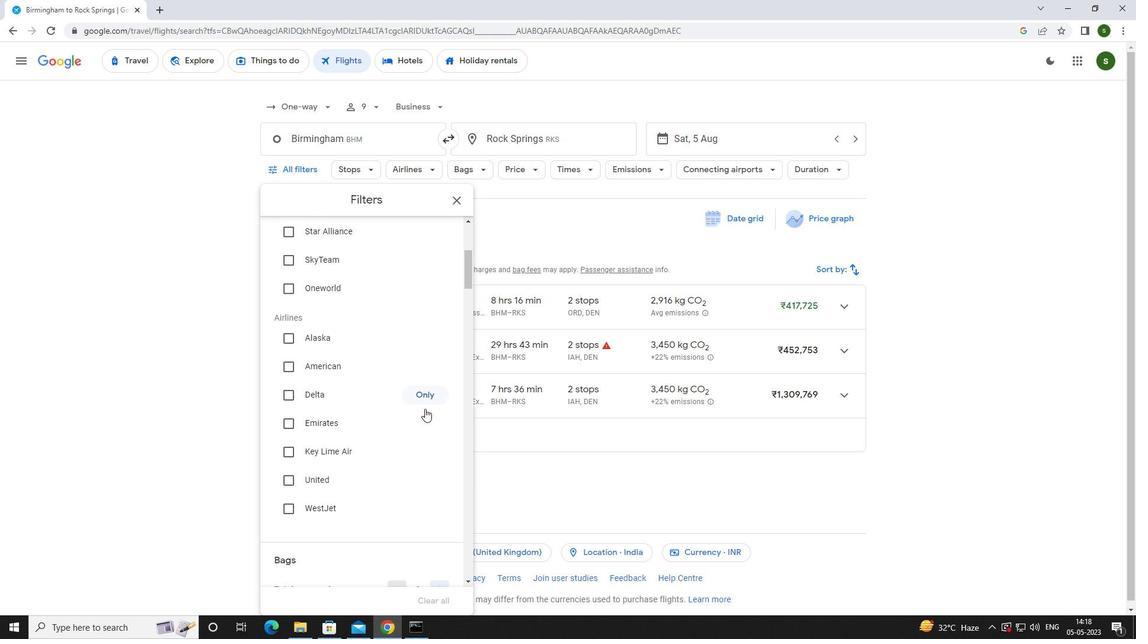 
Action: Mouse scrolled (424, 408) with delta (0, 0)
Screenshot: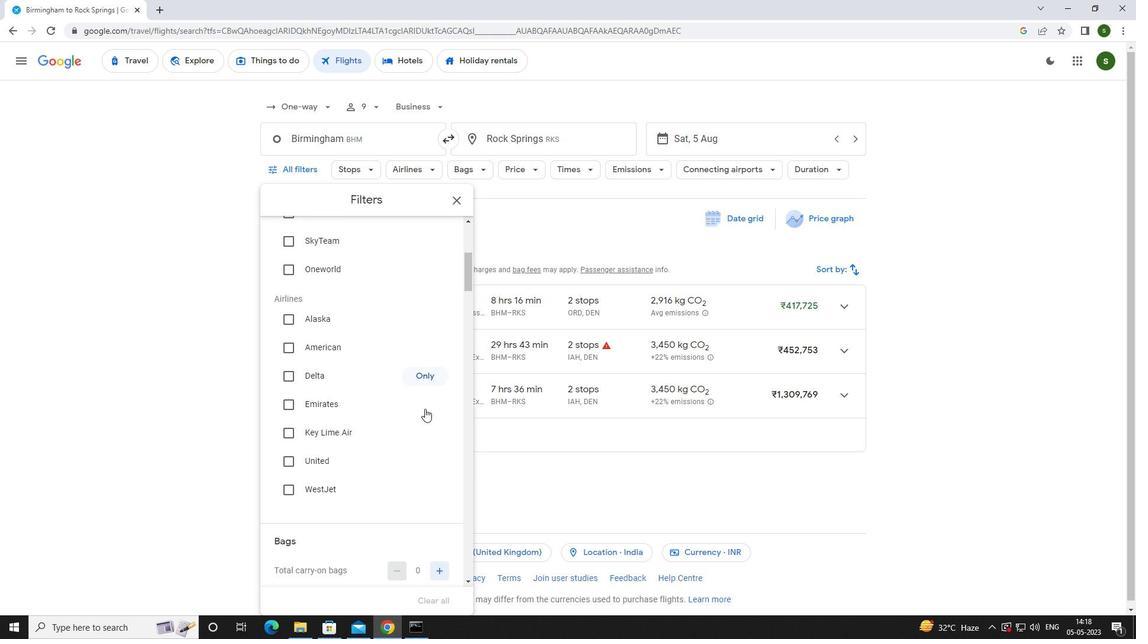 
Action: Mouse scrolled (424, 408) with delta (0, 0)
Screenshot: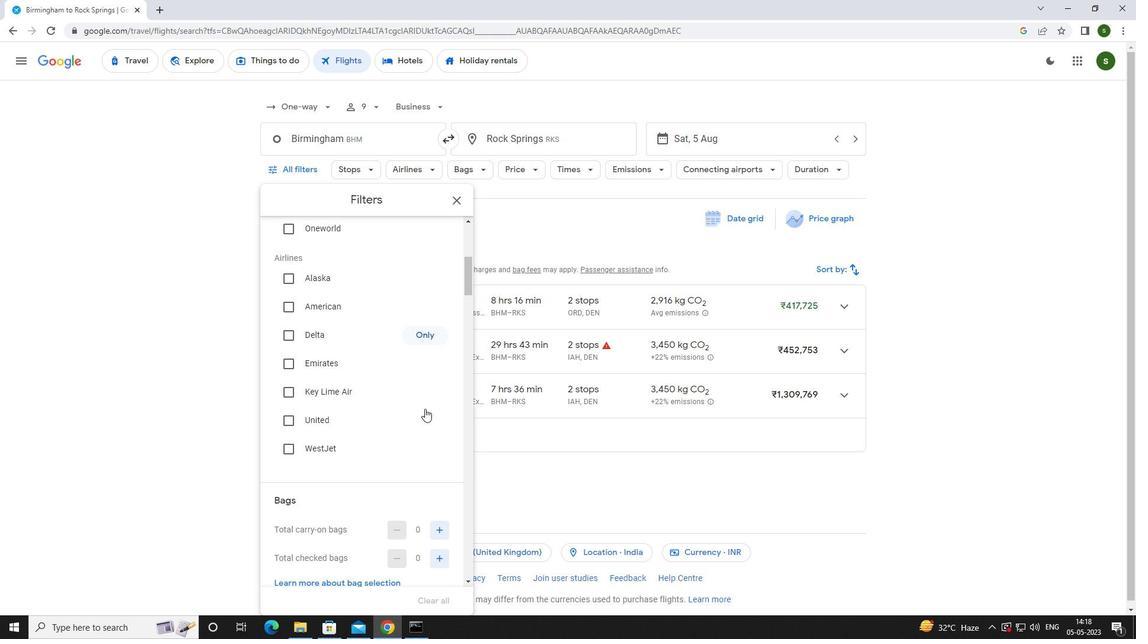 
Action: Mouse moved to (433, 438)
Screenshot: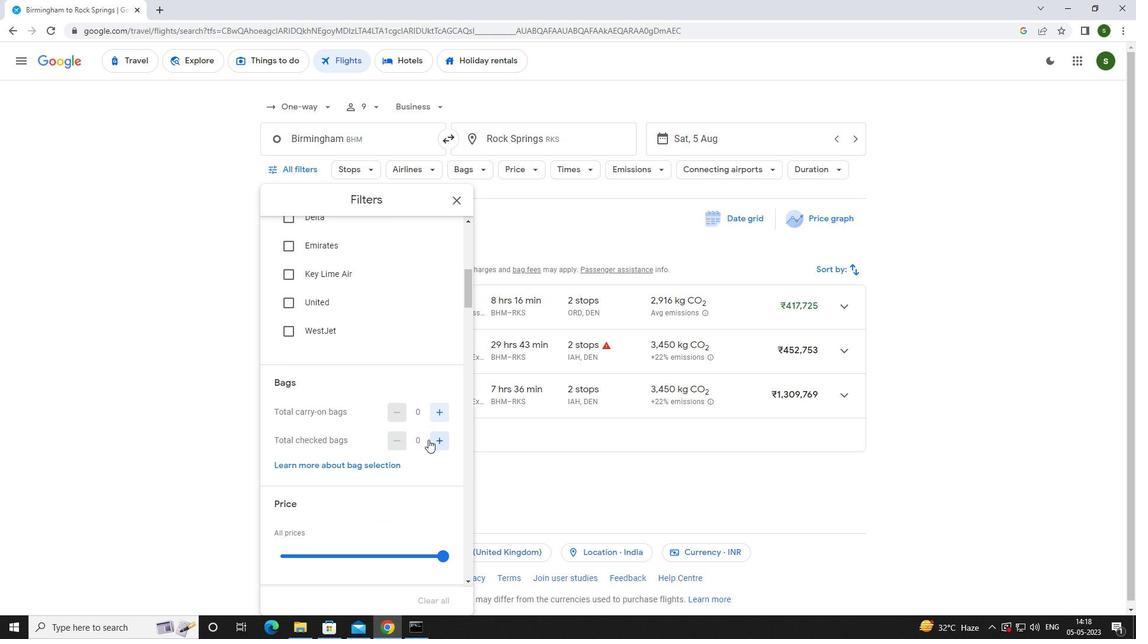 
Action: Mouse pressed left at (433, 438)
Screenshot: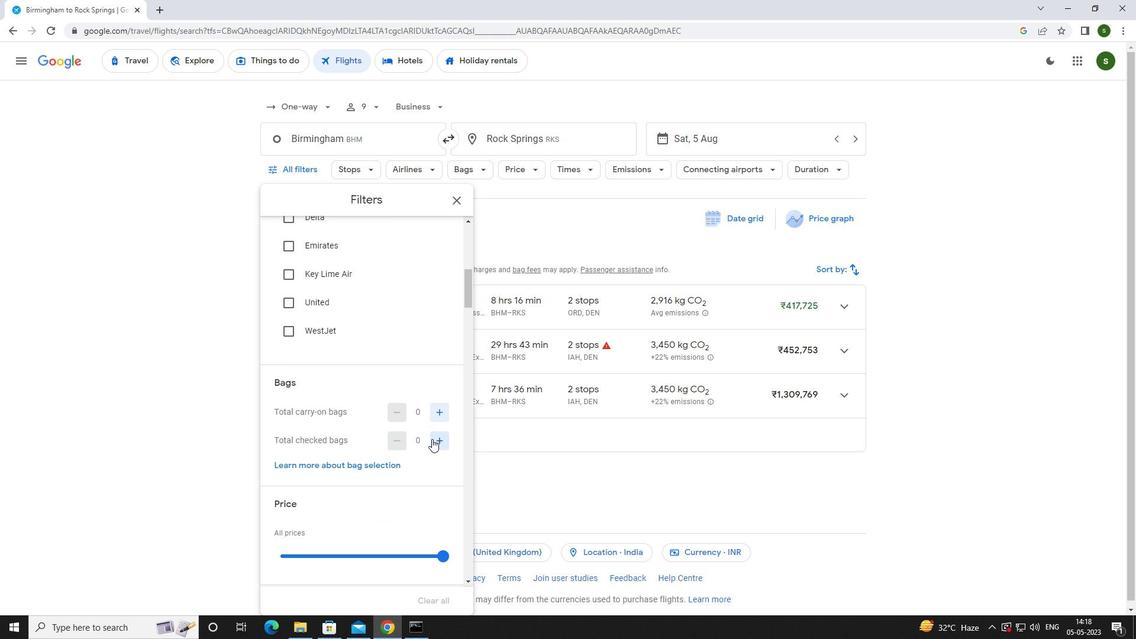 
Action: Mouse pressed left at (433, 438)
Screenshot: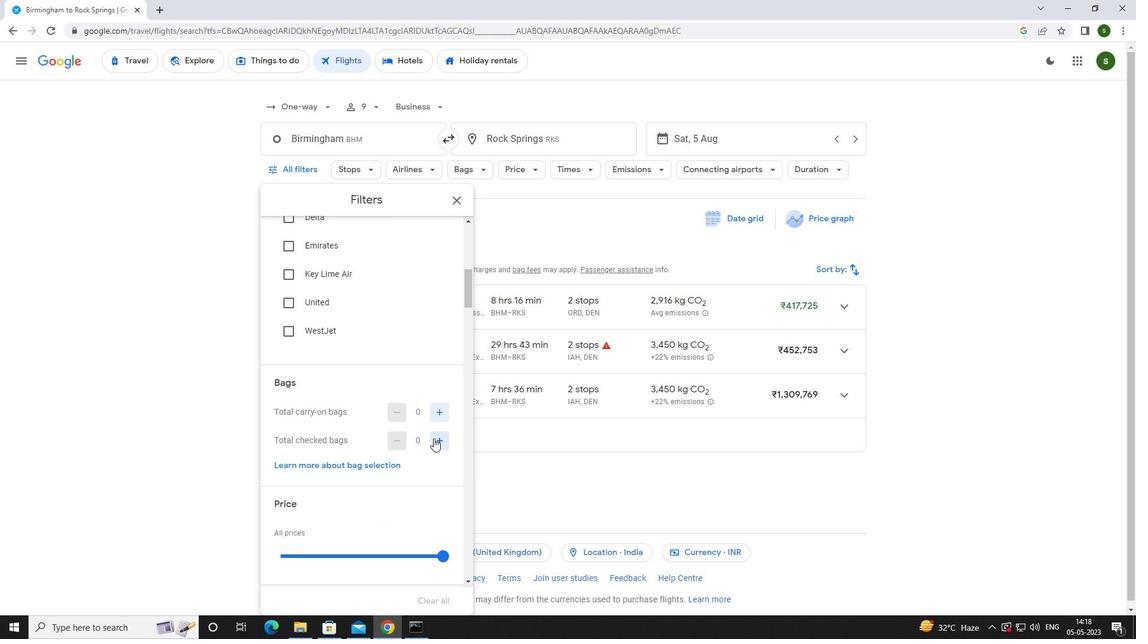 
Action: Mouse pressed left at (433, 438)
Screenshot: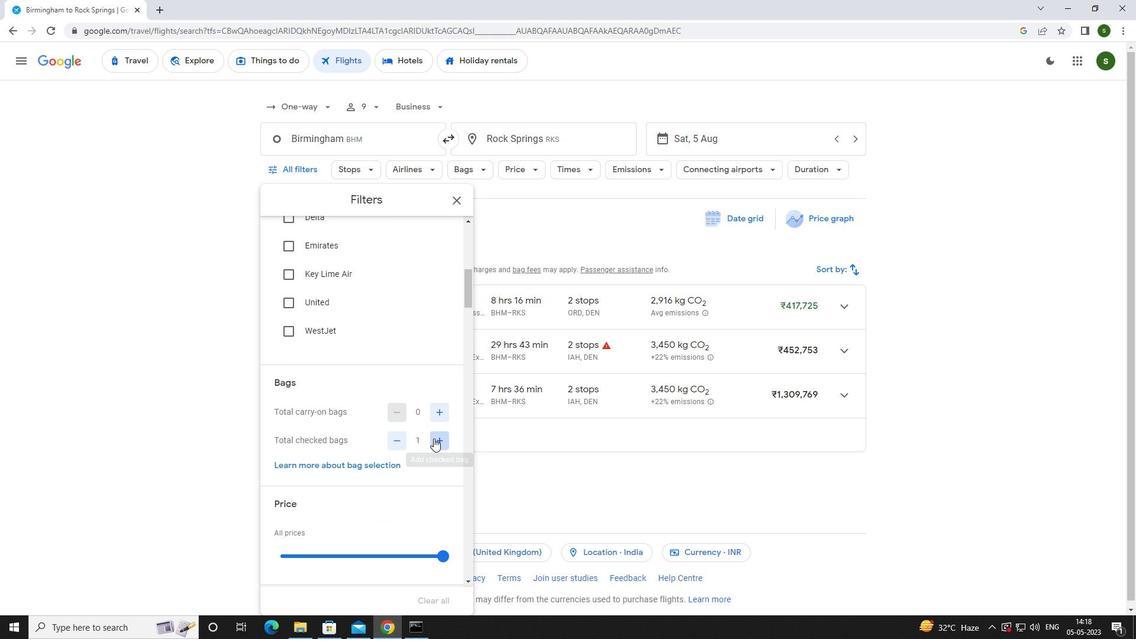 
Action: Mouse pressed left at (433, 438)
Screenshot: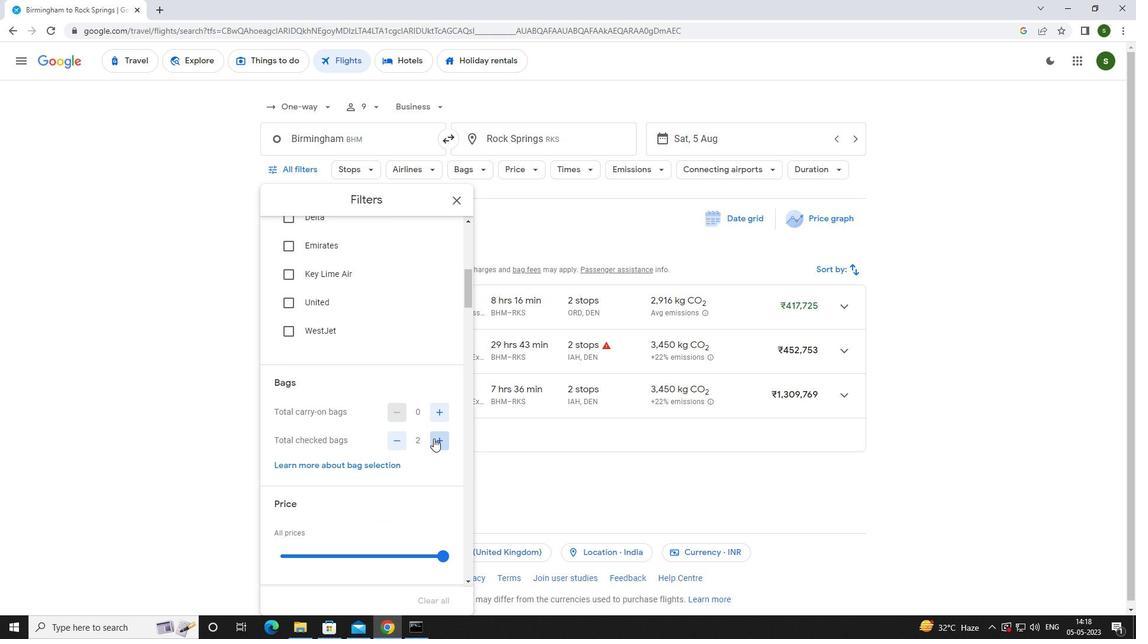 
Action: Mouse pressed left at (433, 438)
Screenshot: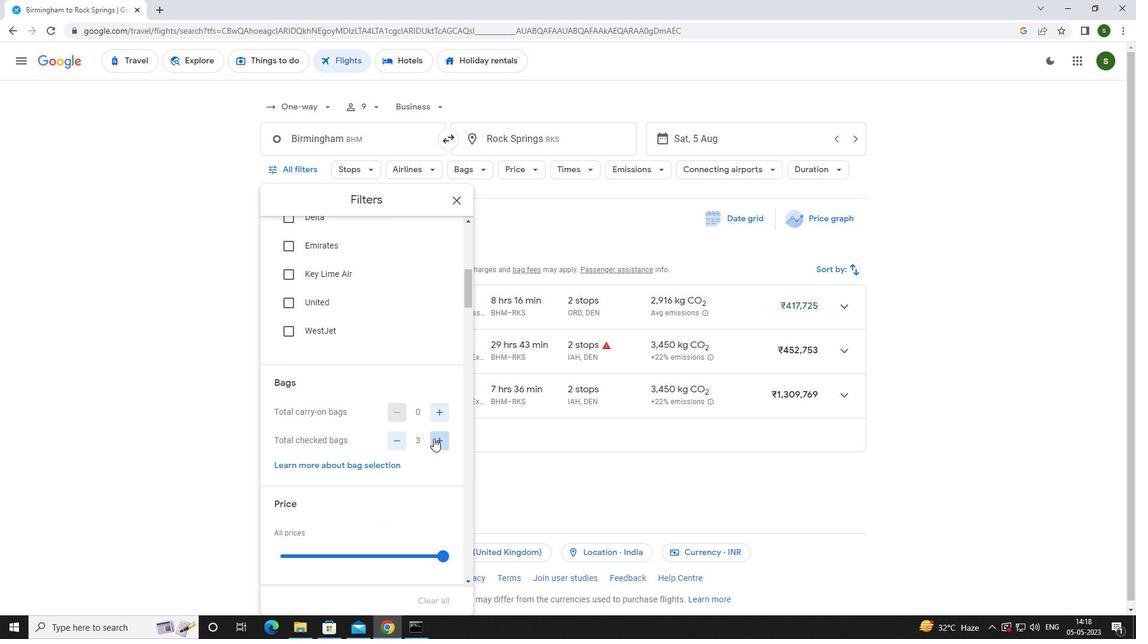 
Action: Mouse pressed left at (433, 438)
Screenshot: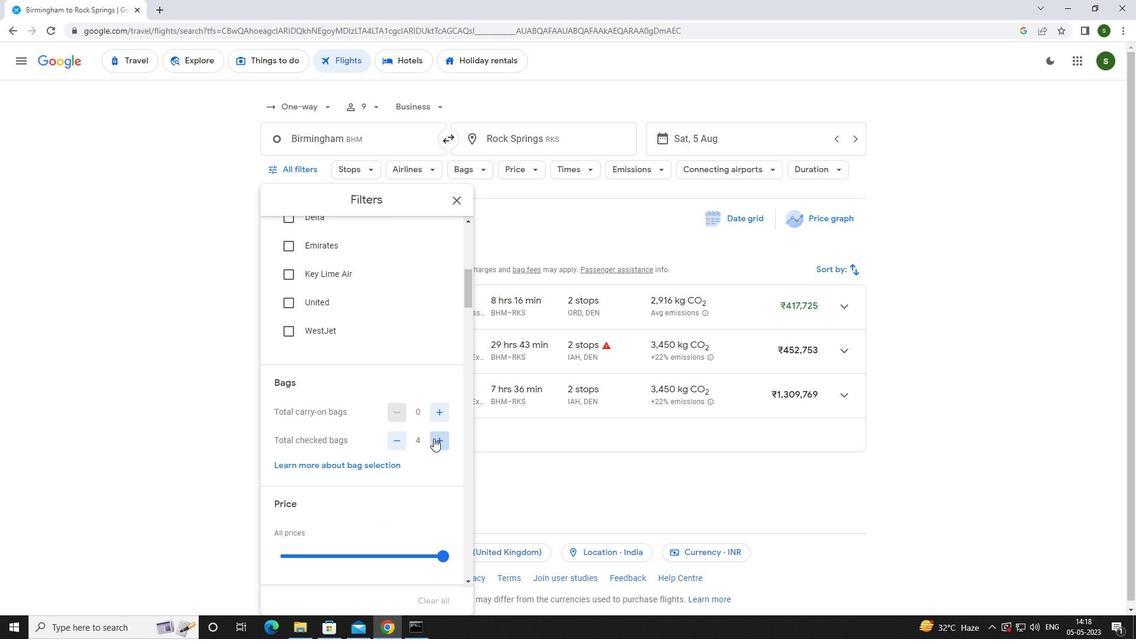 
Action: Mouse pressed left at (433, 438)
Screenshot: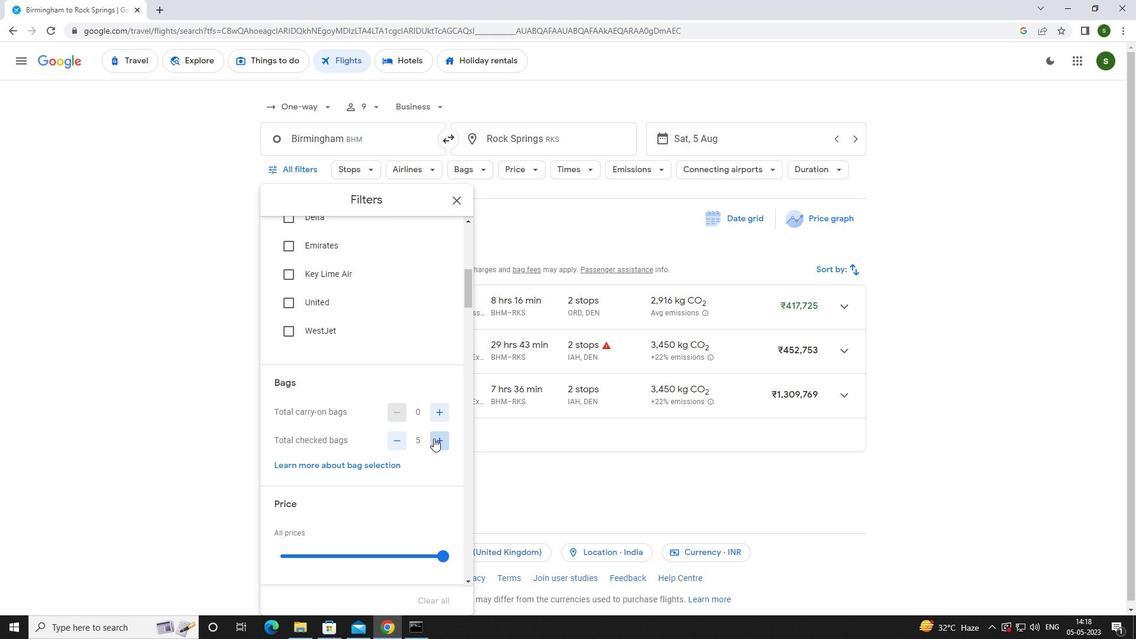 
Action: Mouse pressed left at (433, 438)
Screenshot: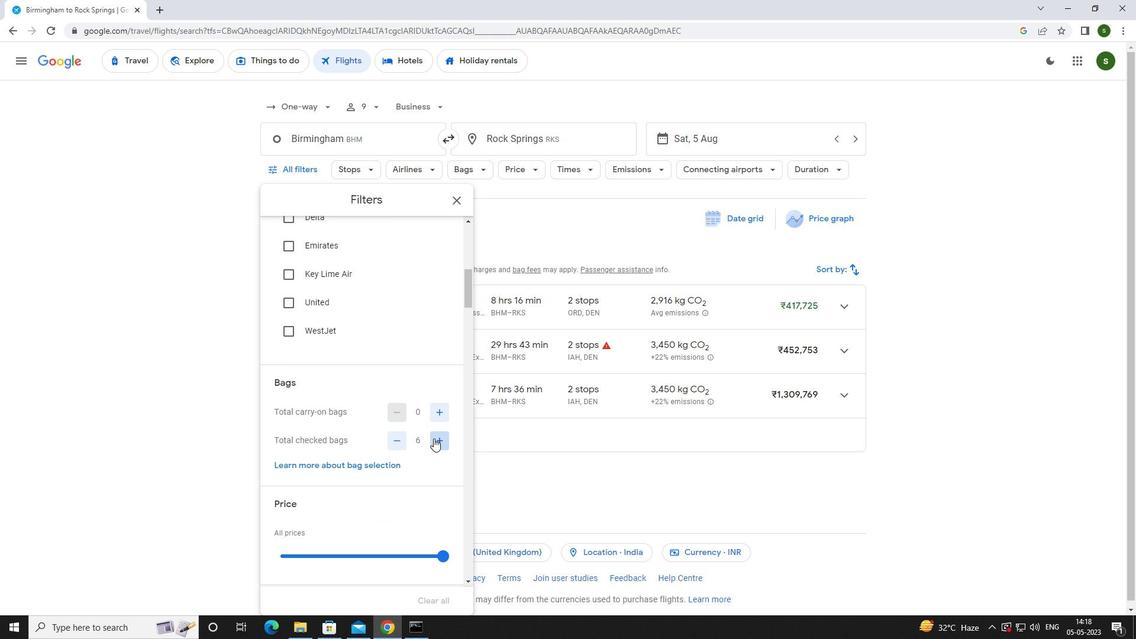
Action: Mouse pressed left at (433, 438)
Screenshot: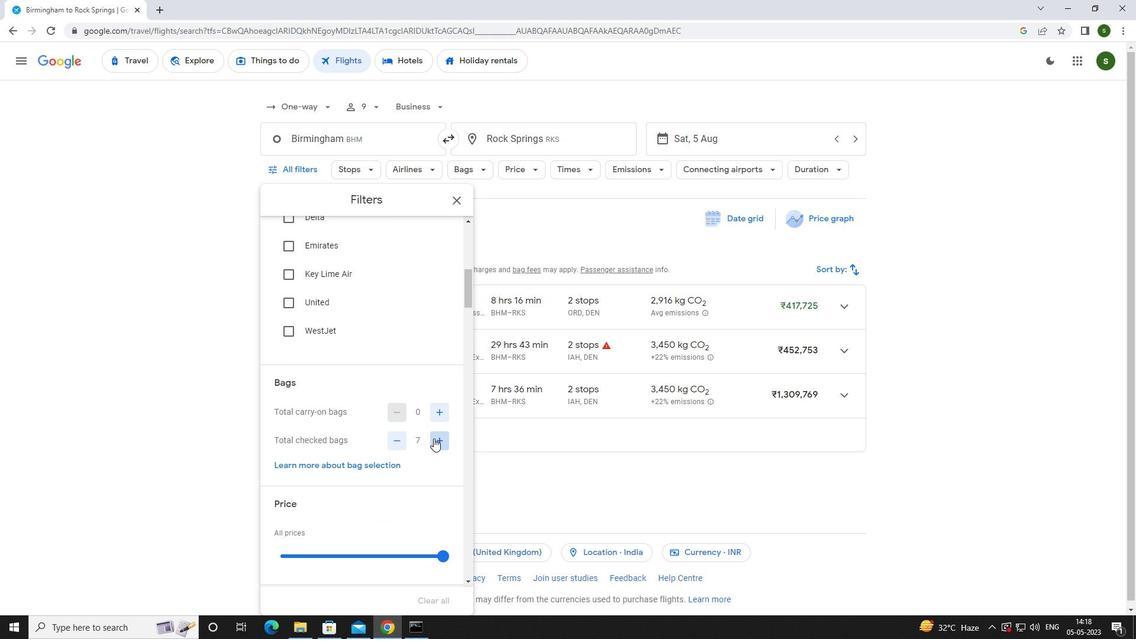 
Action: Mouse scrolled (433, 437) with delta (0, 0)
Screenshot: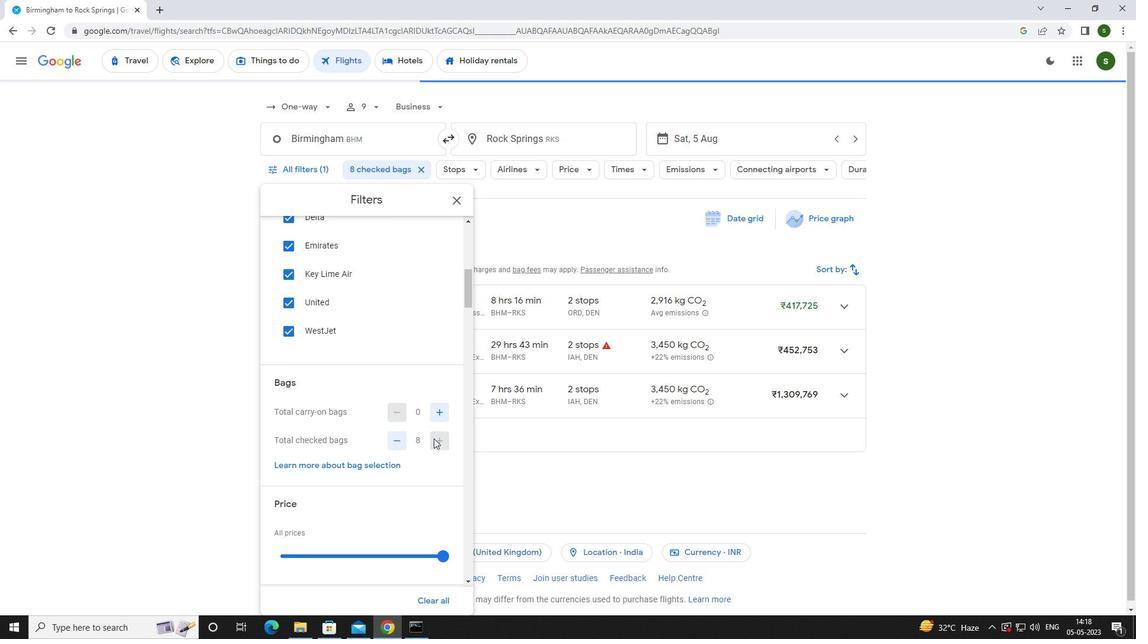 
Action: Mouse scrolled (433, 437) with delta (0, 0)
Screenshot: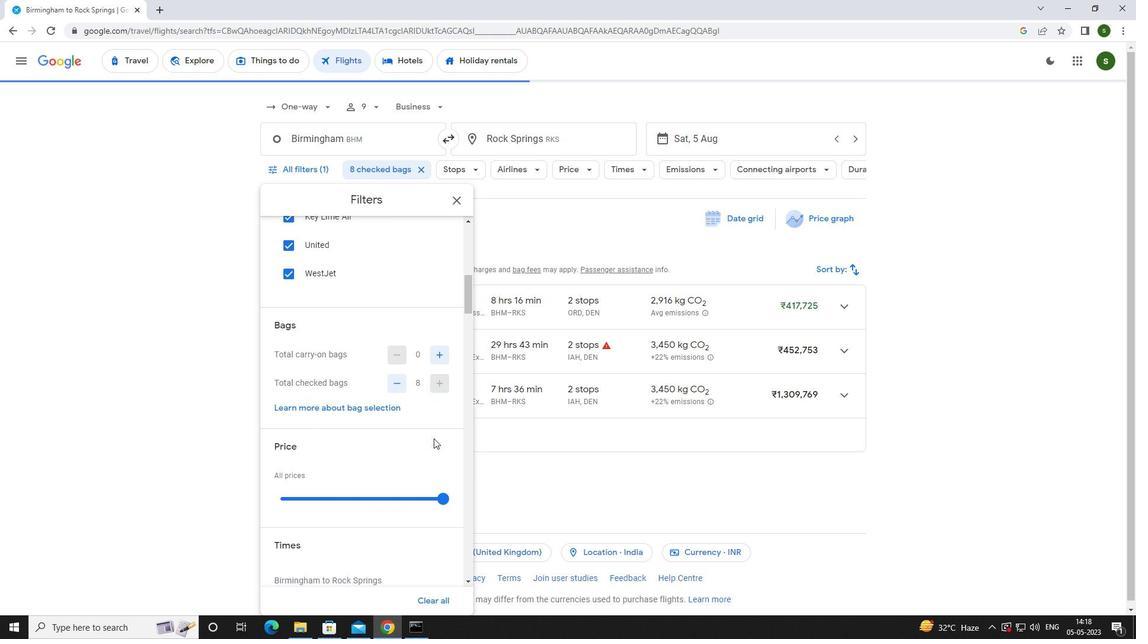
Action: Mouse moved to (438, 437)
Screenshot: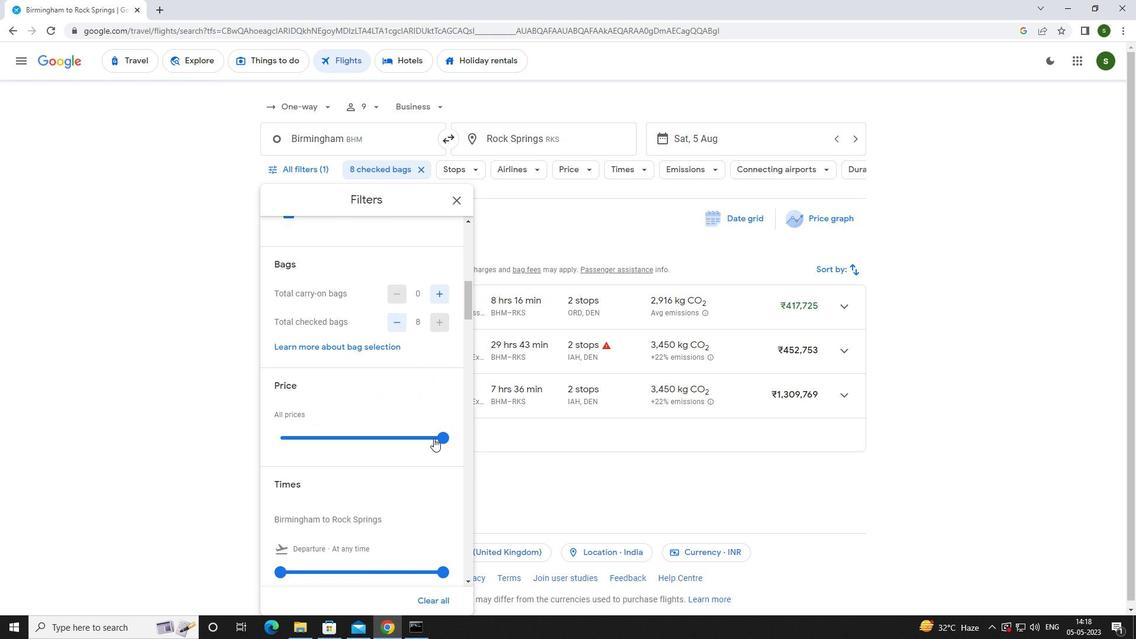
Action: Mouse pressed left at (438, 437)
Screenshot: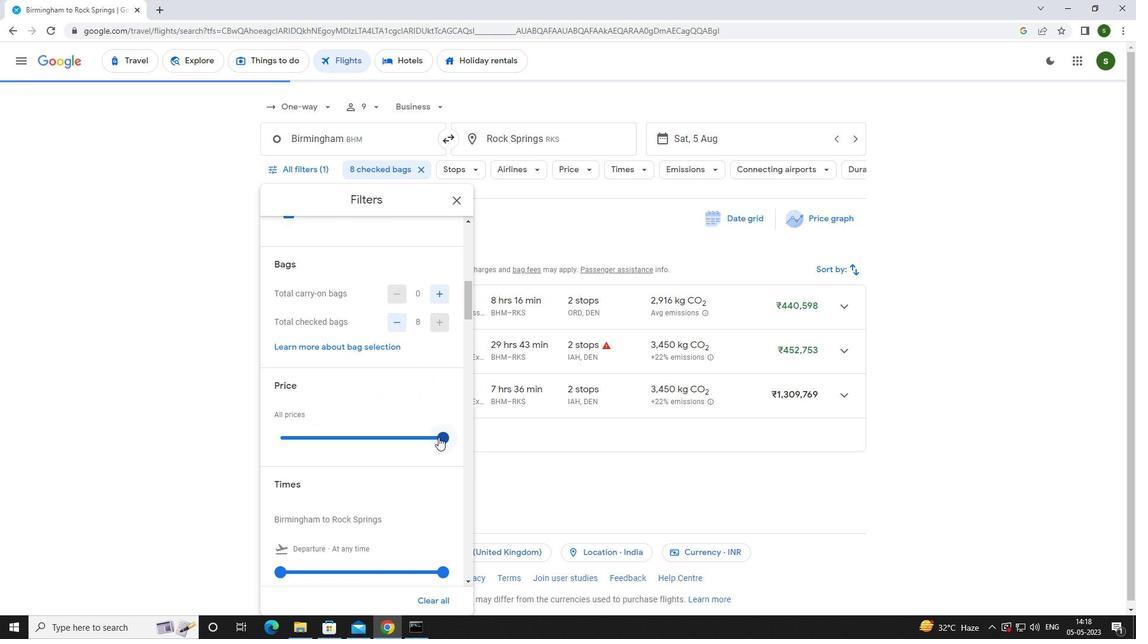 
Action: Mouse moved to (282, 434)
Screenshot: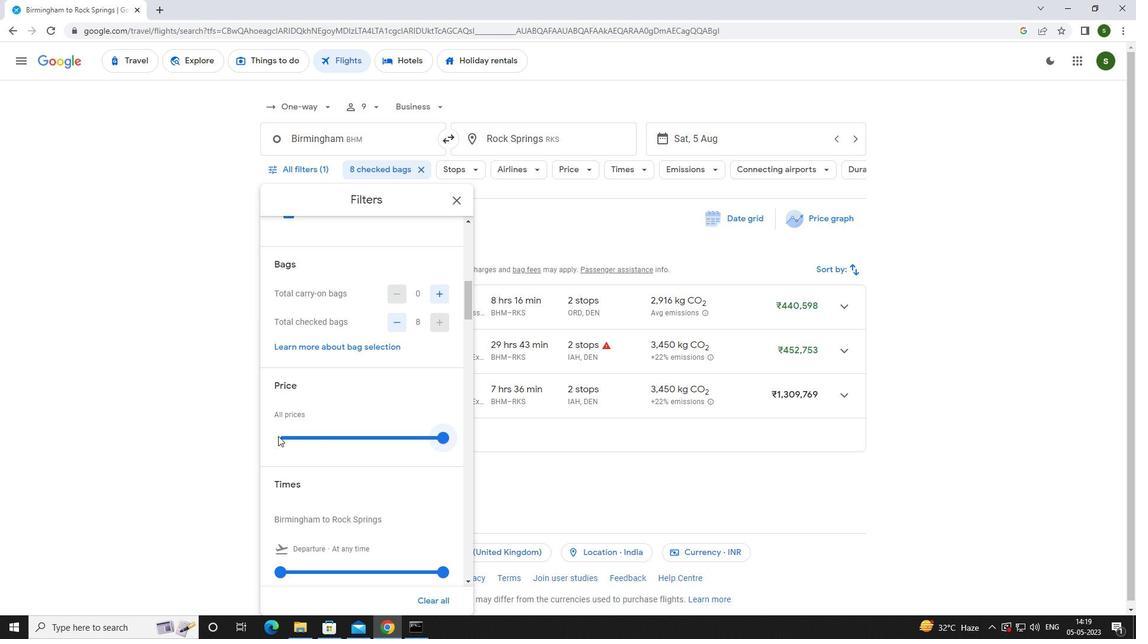 
Action: Mouse pressed left at (282, 434)
Screenshot: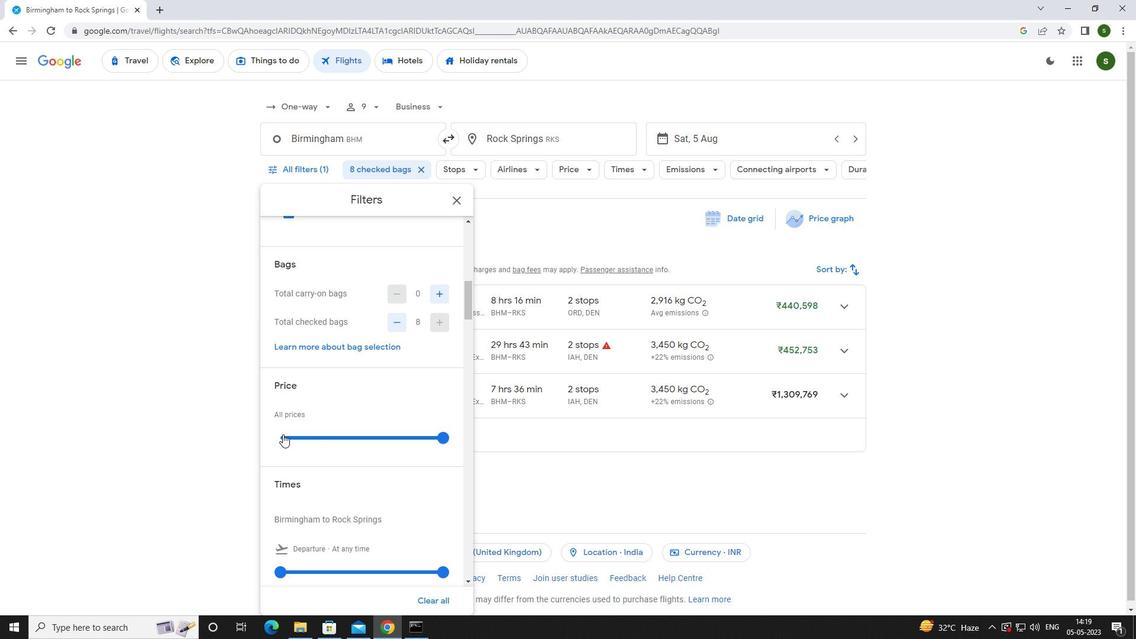 
Action: Mouse scrolled (282, 433) with delta (0, 0)
Screenshot: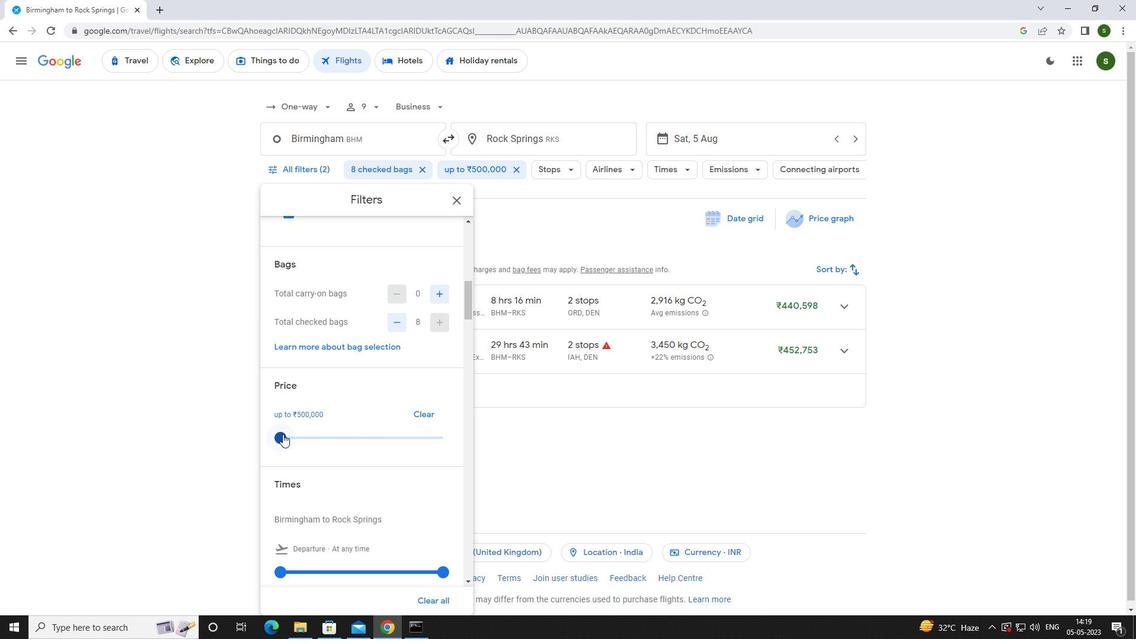 
Action: Mouse scrolled (282, 433) with delta (0, 0)
Screenshot: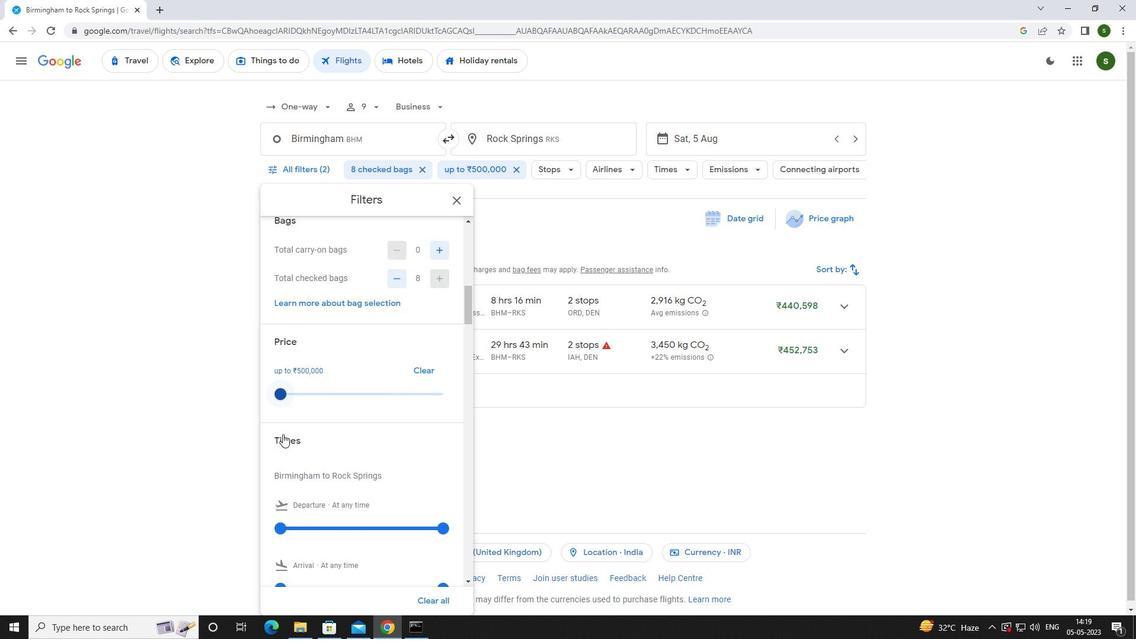 
Action: Mouse moved to (278, 453)
Screenshot: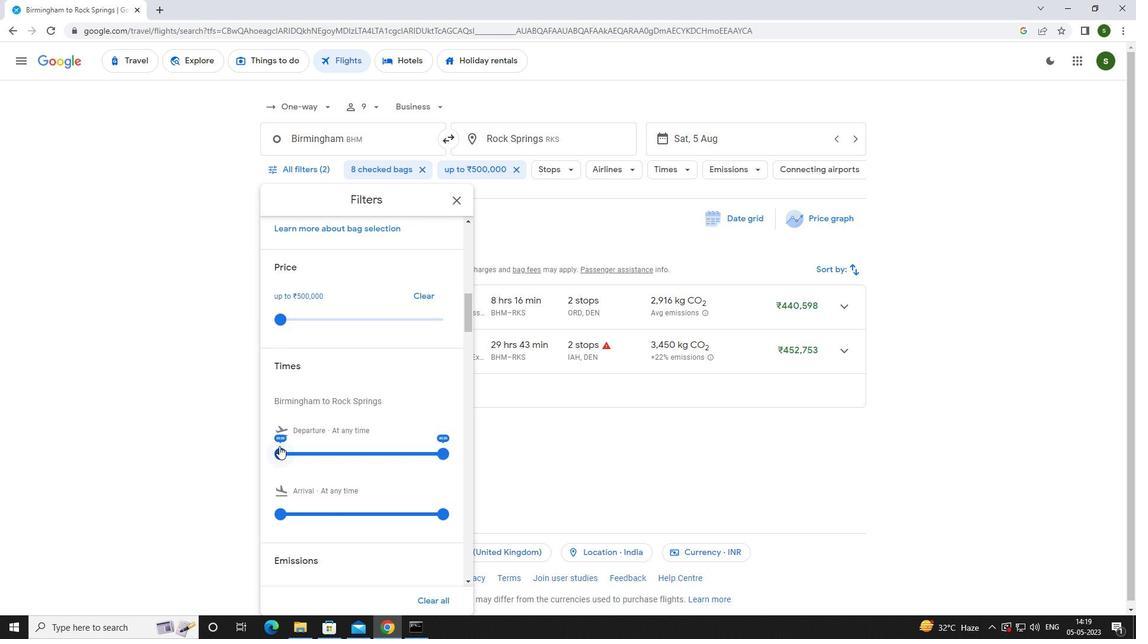 
Action: Mouse pressed left at (278, 453)
Screenshot: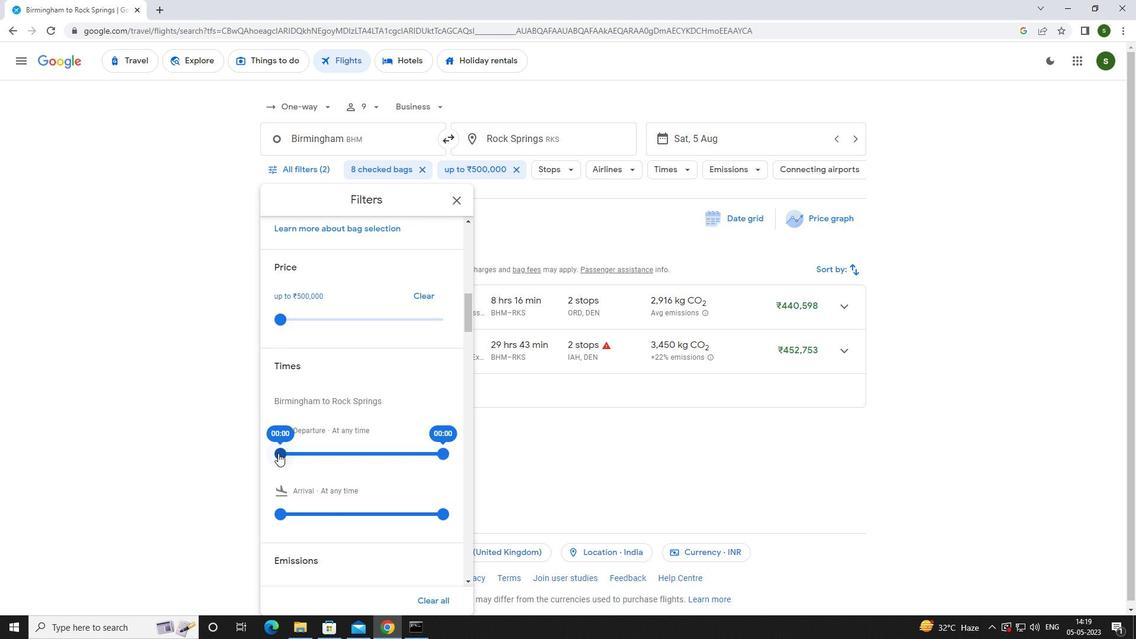 
Action: Mouse moved to (545, 468)
Screenshot: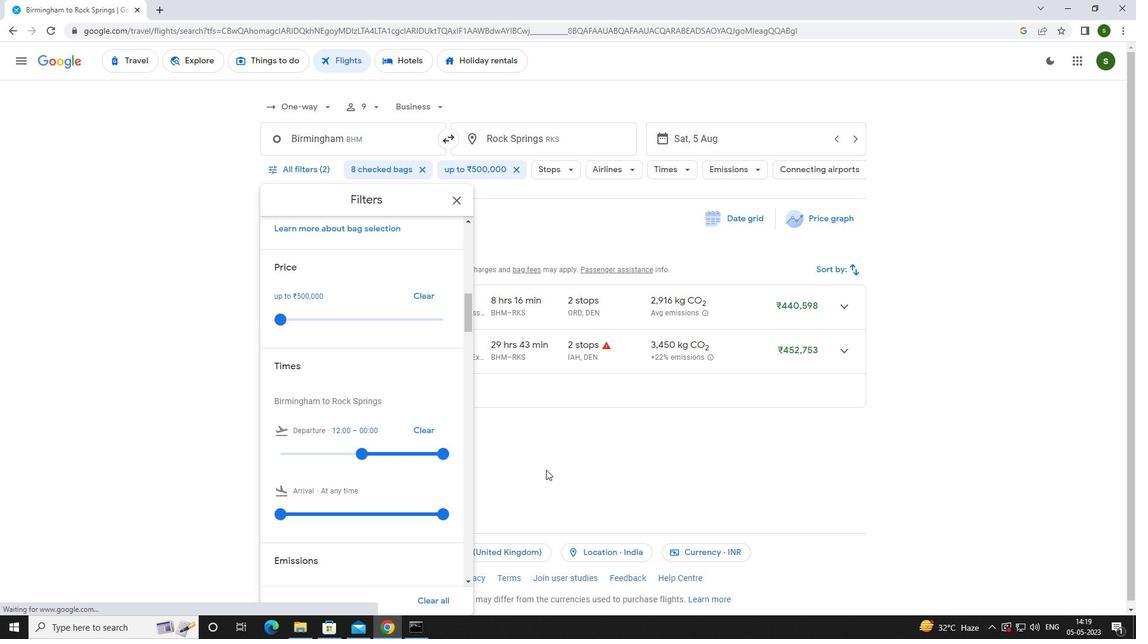 
Action: Mouse pressed left at (545, 468)
Screenshot: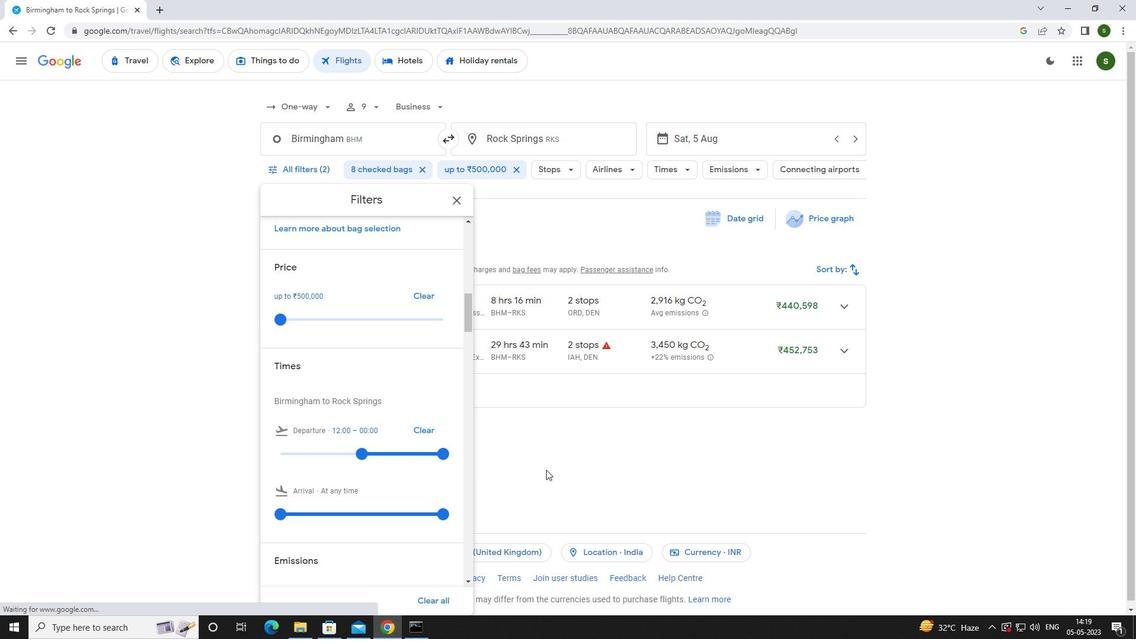 
